 Task: Look for space in Vienna, Austria from 2nd June, 2023 to 15th June, 2023 for 2 adults and 1 pet in price range Rs.10000 to Rs.15000. Place can be entire place with 1  bedroom having 1 bed and 1 bathroom. Property type can be hotel. Amenities needed are: heating, . Booking option can be shelf check-in. Required host language is English.
Action: Mouse moved to (394, 73)
Screenshot: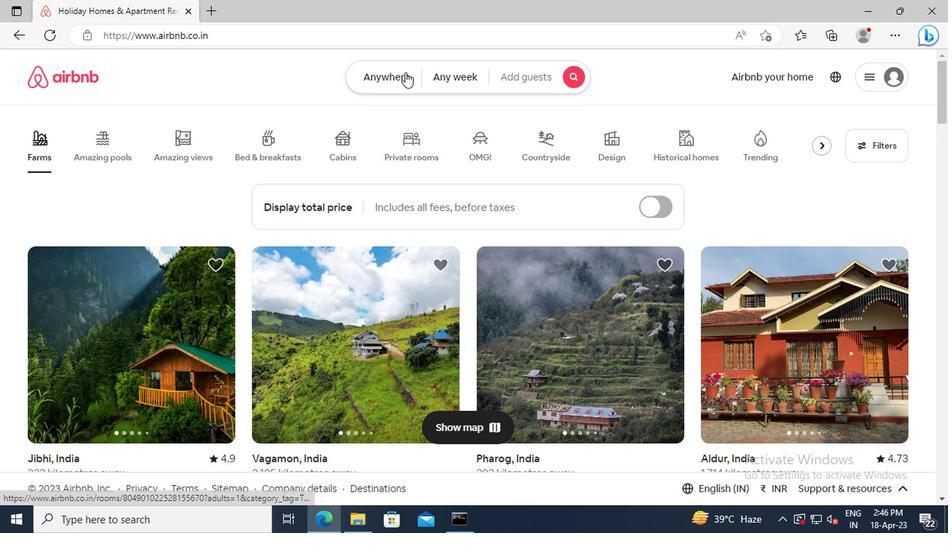 
Action: Mouse pressed left at (394, 73)
Screenshot: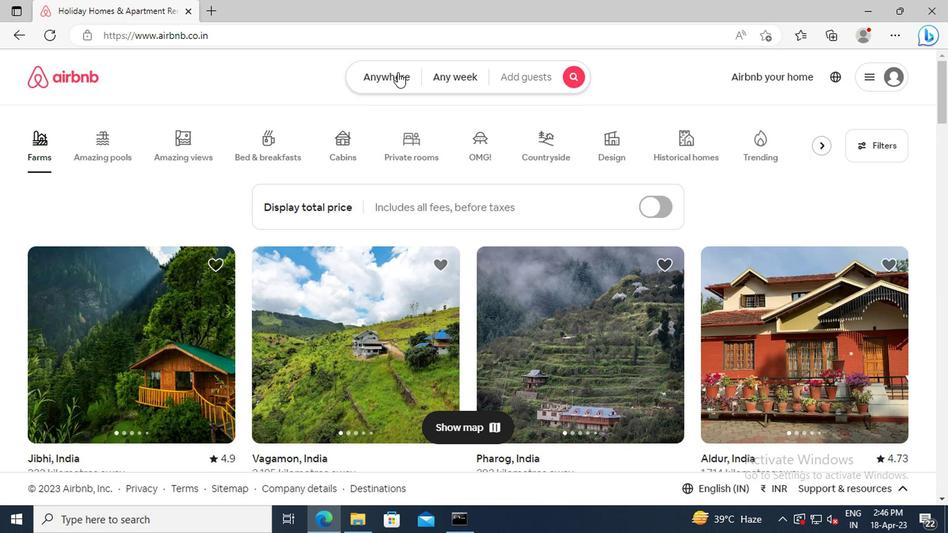 
Action: Mouse moved to (252, 134)
Screenshot: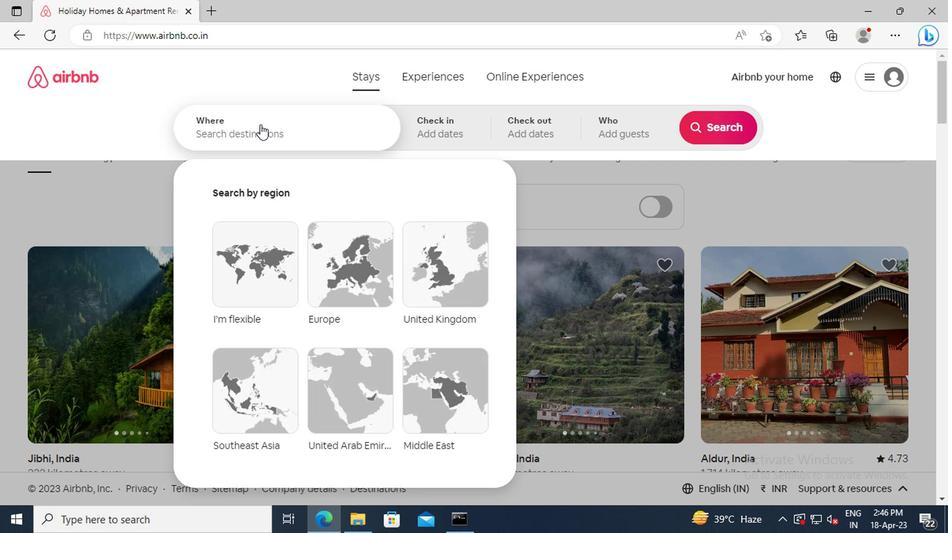 
Action: Mouse pressed left at (252, 134)
Screenshot: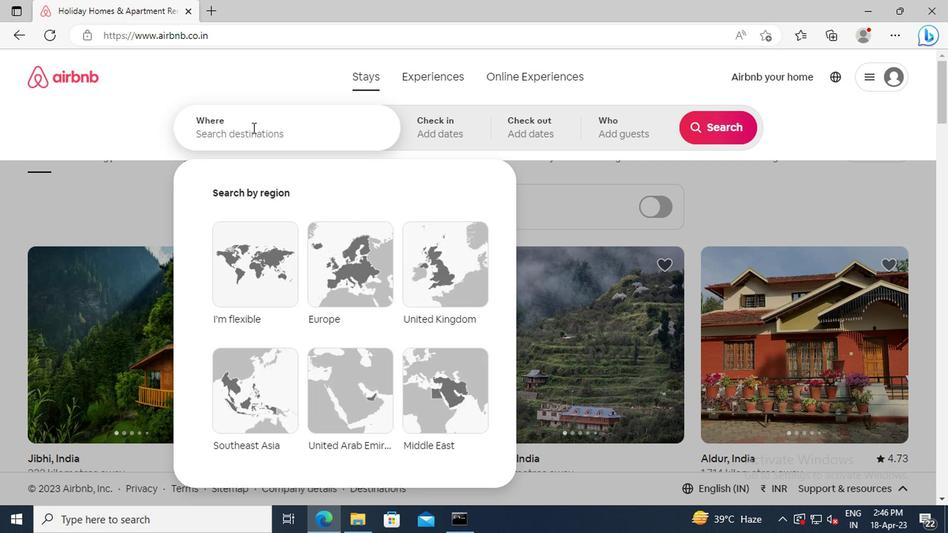
Action: Key pressed <Key.shift>VIENNA,<Key.space><Key.shift_r>AUSTRIA<Key.enter>
Screenshot: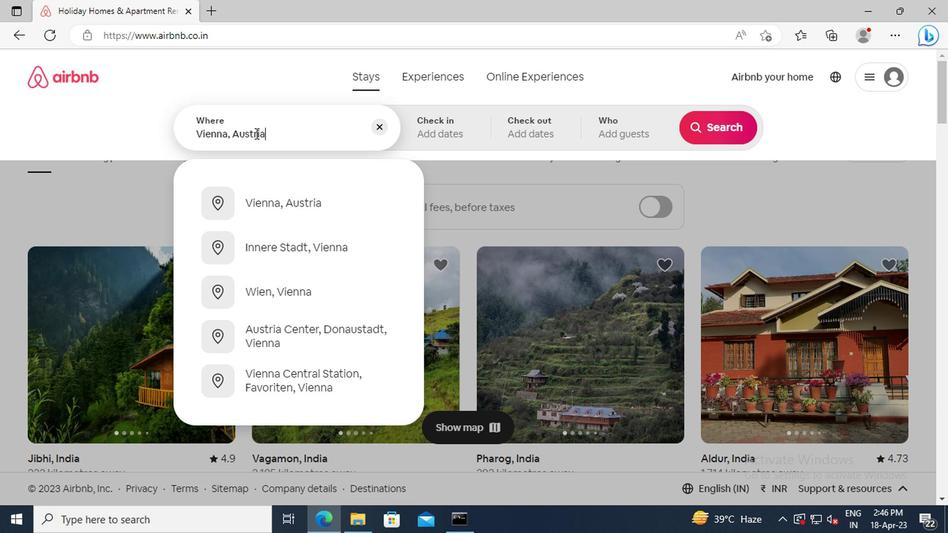 
Action: Mouse moved to (708, 241)
Screenshot: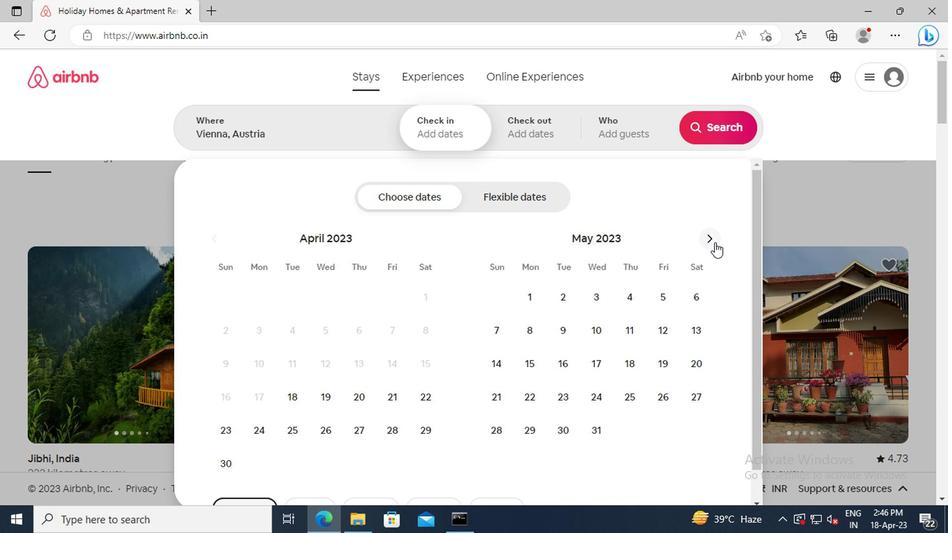 
Action: Mouse pressed left at (708, 241)
Screenshot: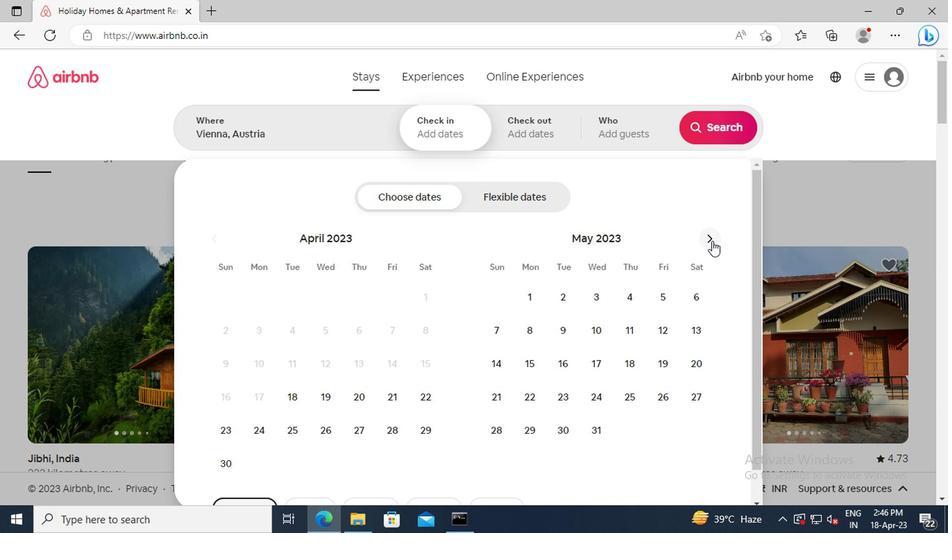 
Action: Mouse moved to (666, 293)
Screenshot: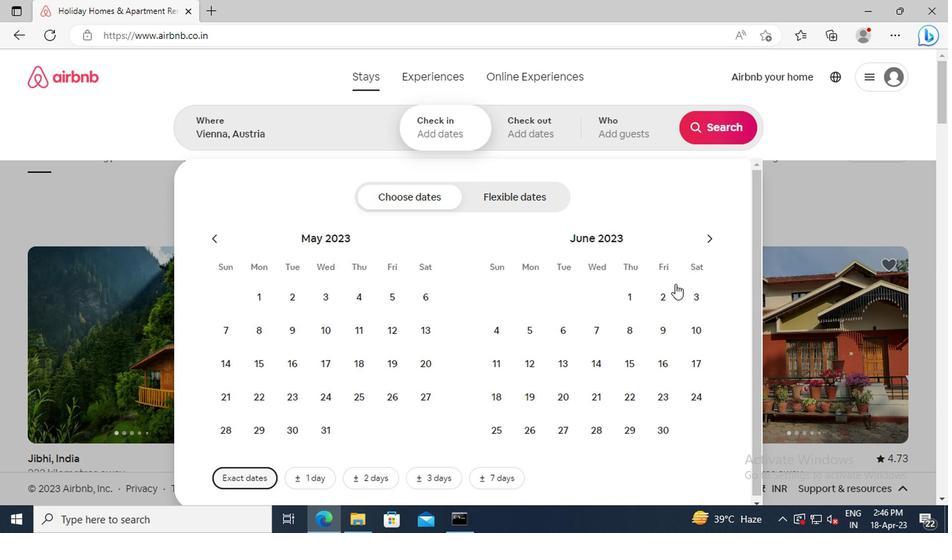 
Action: Mouse pressed left at (666, 293)
Screenshot: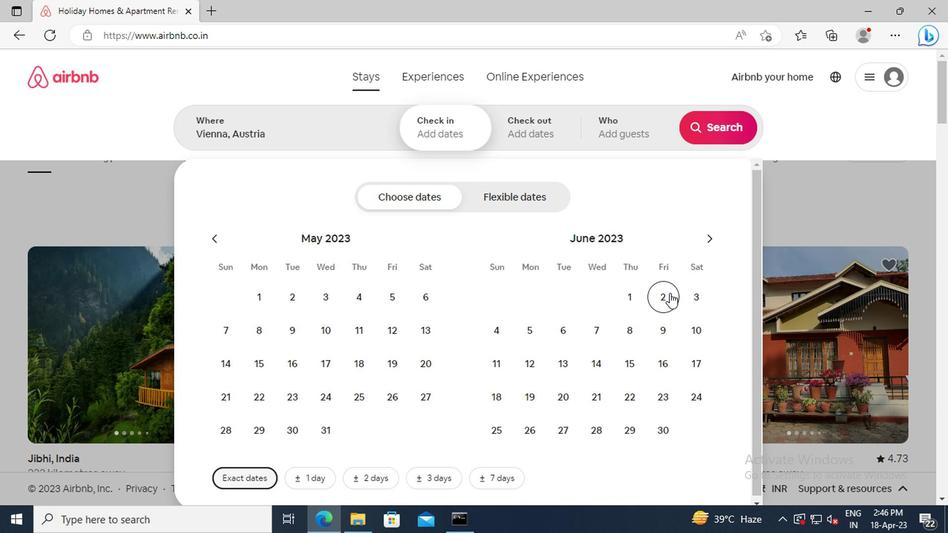 
Action: Mouse moved to (630, 362)
Screenshot: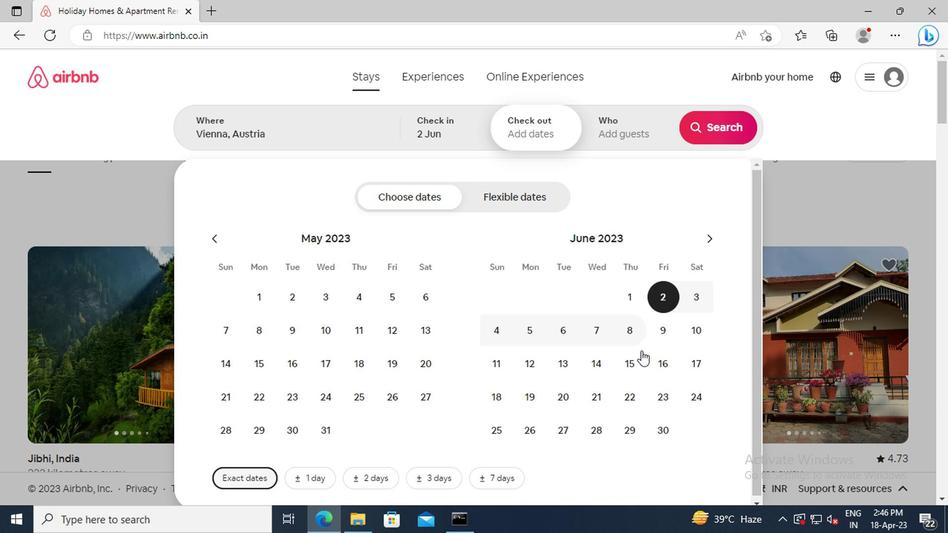
Action: Mouse pressed left at (630, 362)
Screenshot: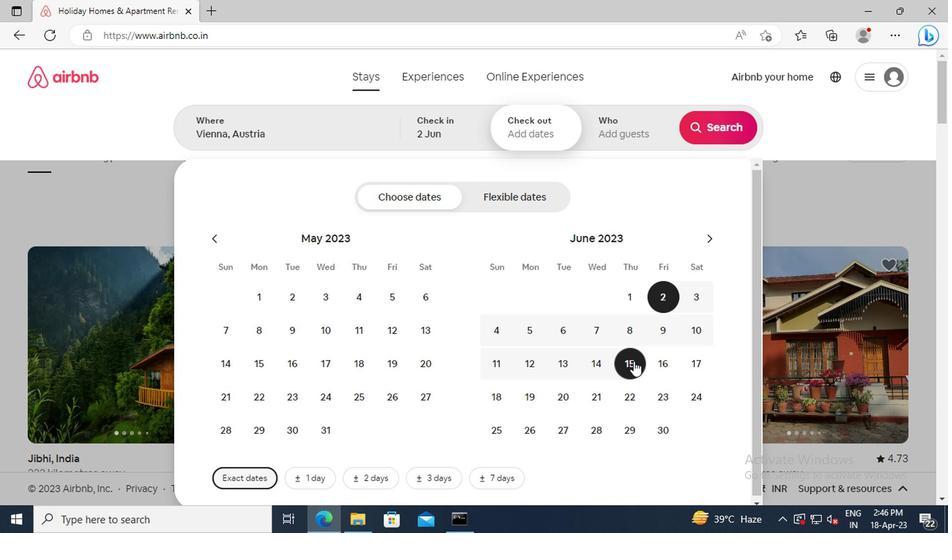 
Action: Mouse moved to (602, 134)
Screenshot: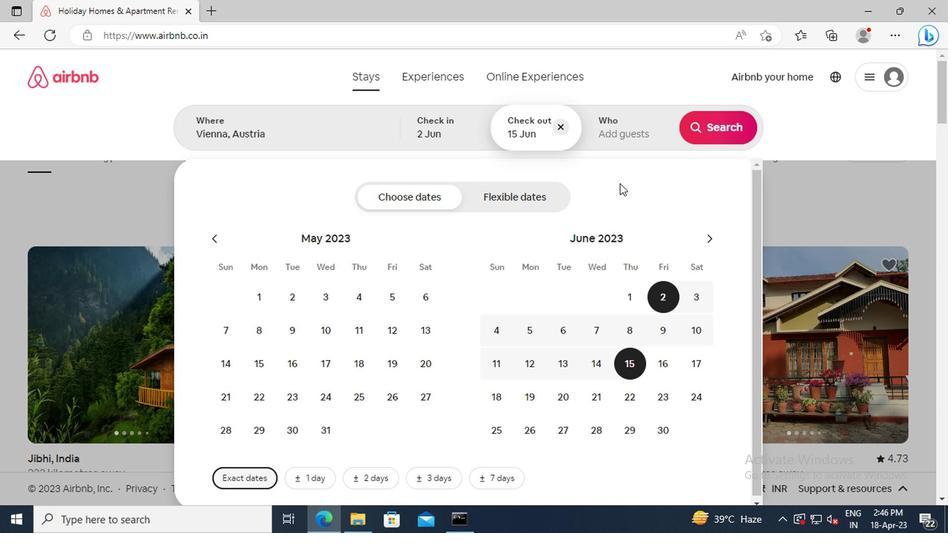 
Action: Mouse pressed left at (602, 134)
Screenshot: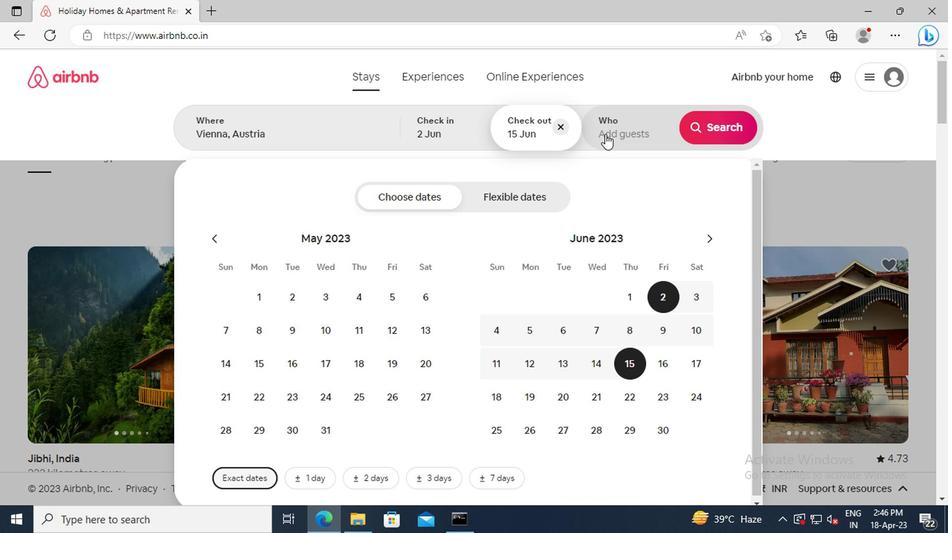 
Action: Mouse moved to (716, 202)
Screenshot: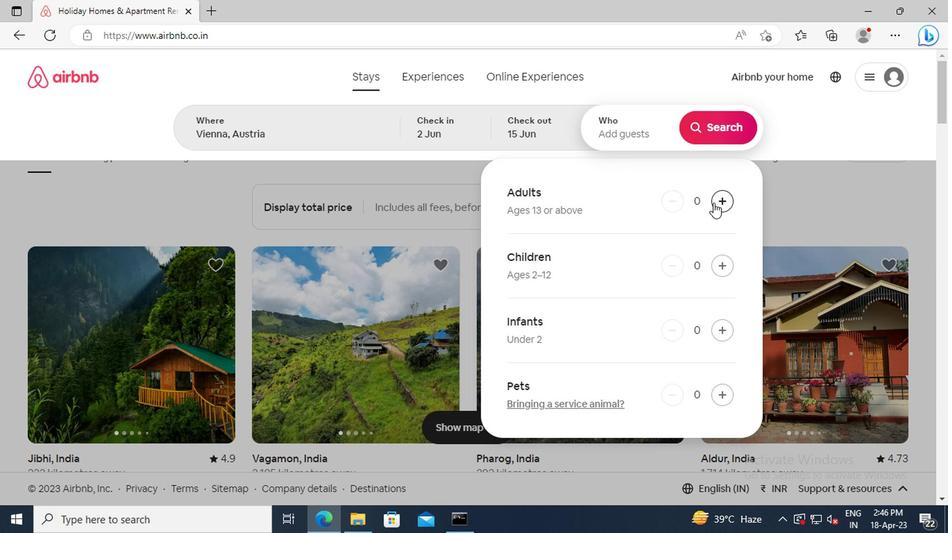 
Action: Mouse pressed left at (716, 202)
Screenshot: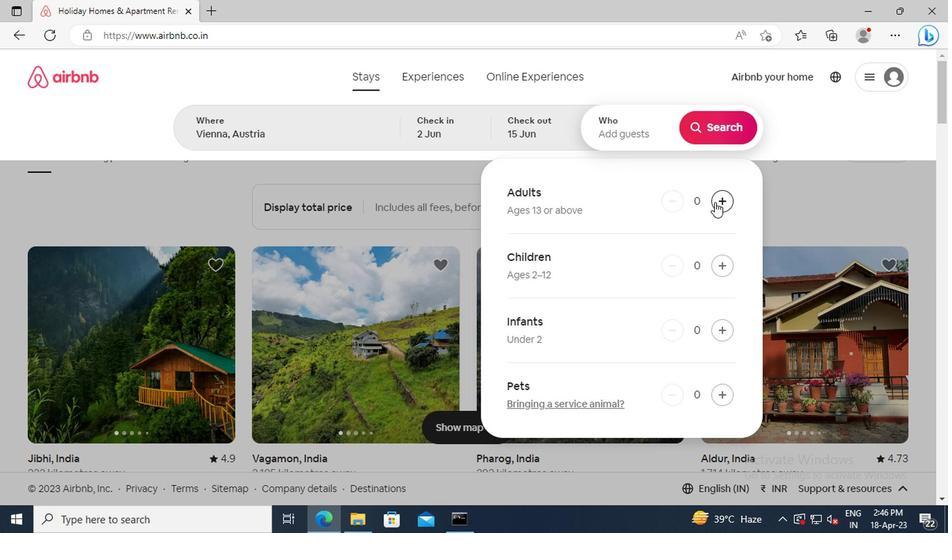 
Action: Mouse pressed left at (716, 202)
Screenshot: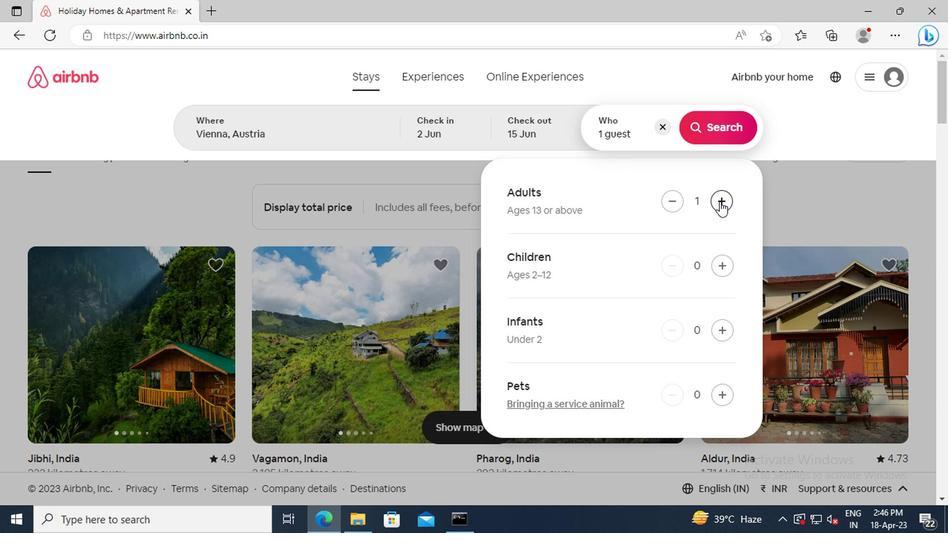 
Action: Mouse moved to (722, 394)
Screenshot: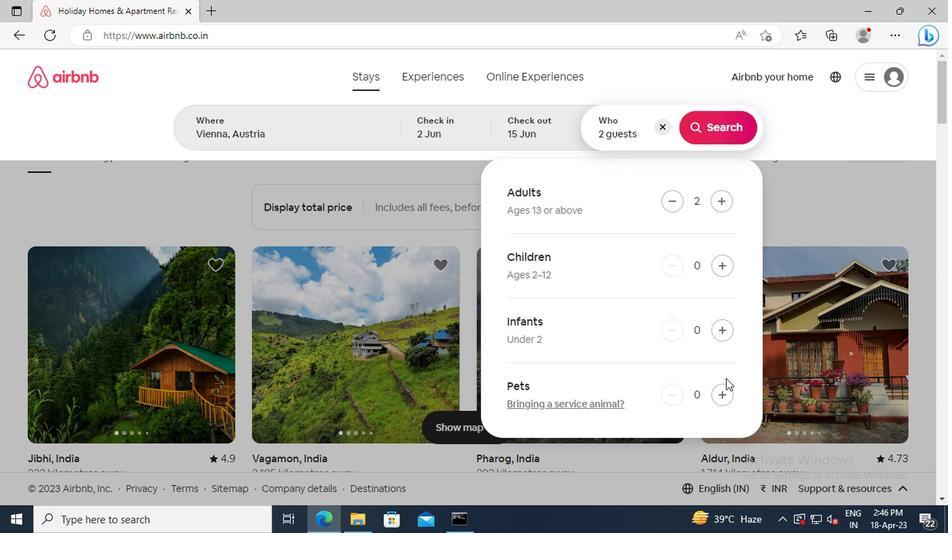 
Action: Mouse pressed left at (722, 394)
Screenshot: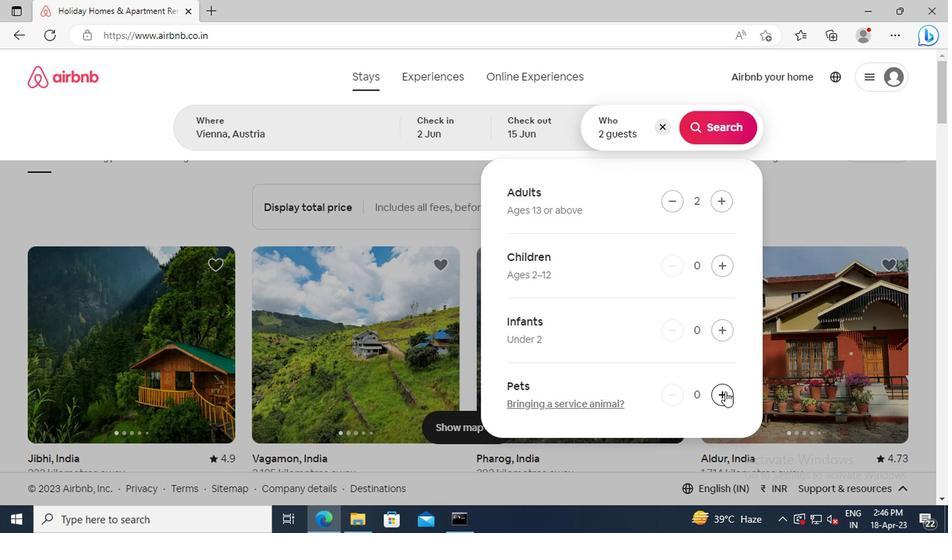 
Action: Mouse moved to (709, 128)
Screenshot: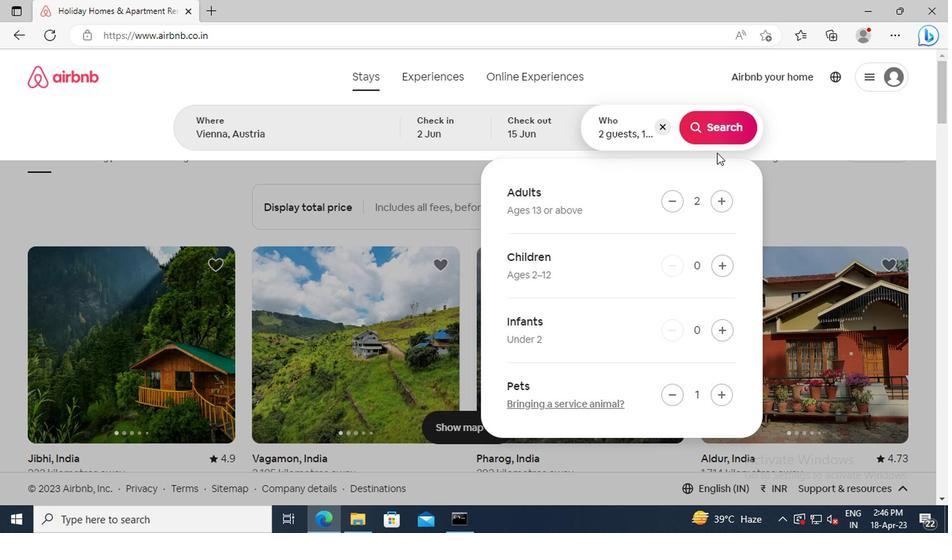 
Action: Mouse pressed left at (709, 128)
Screenshot: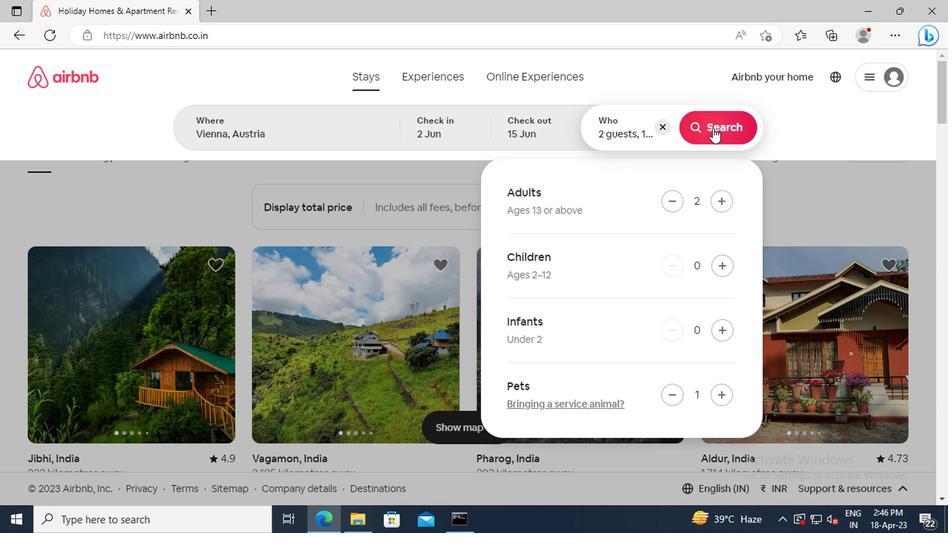 
Action: Mouse moved to (879, 129)
Screenshot: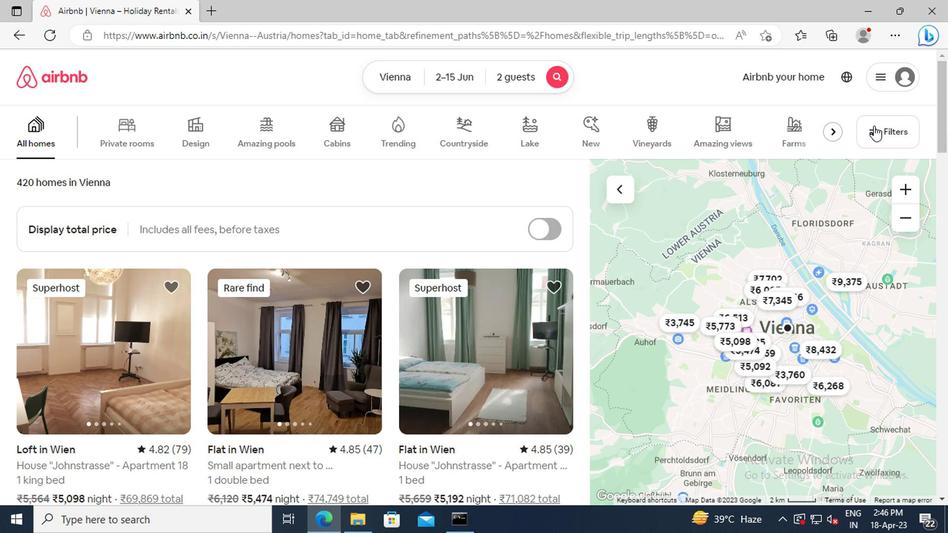 
Action: Mouse pressed left at (879, 129)
Screenshot: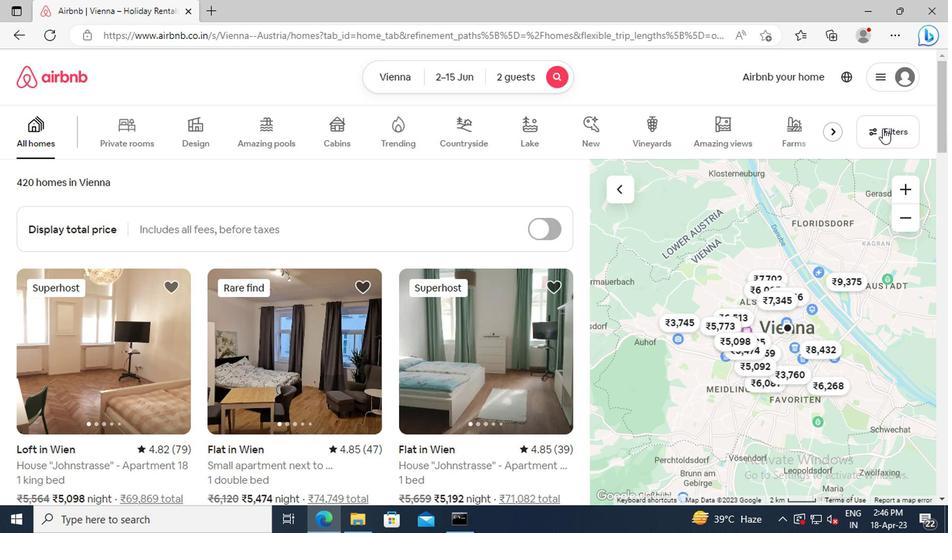 
Action: Mouse moved to (300, 308)
Screenshot: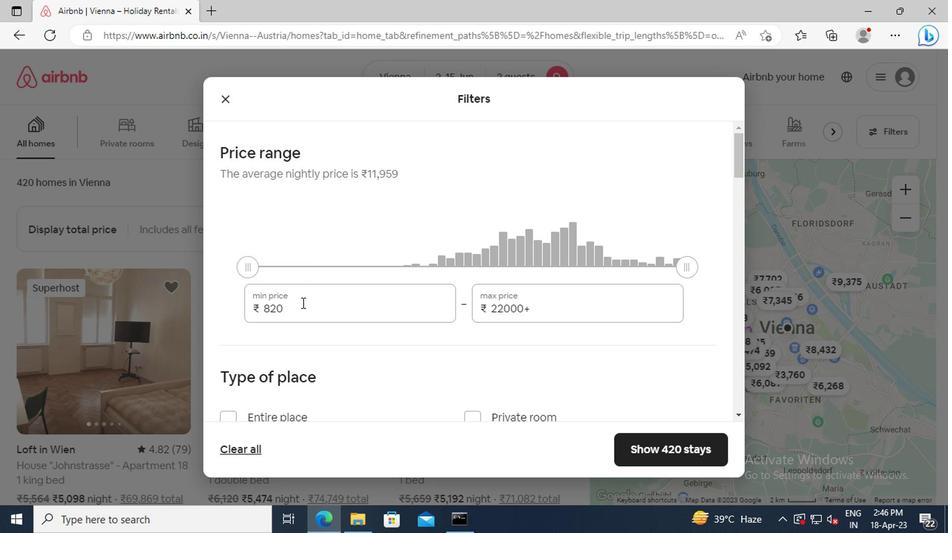 
Action: Mouse pressed left at (300, 308)
Screenshot: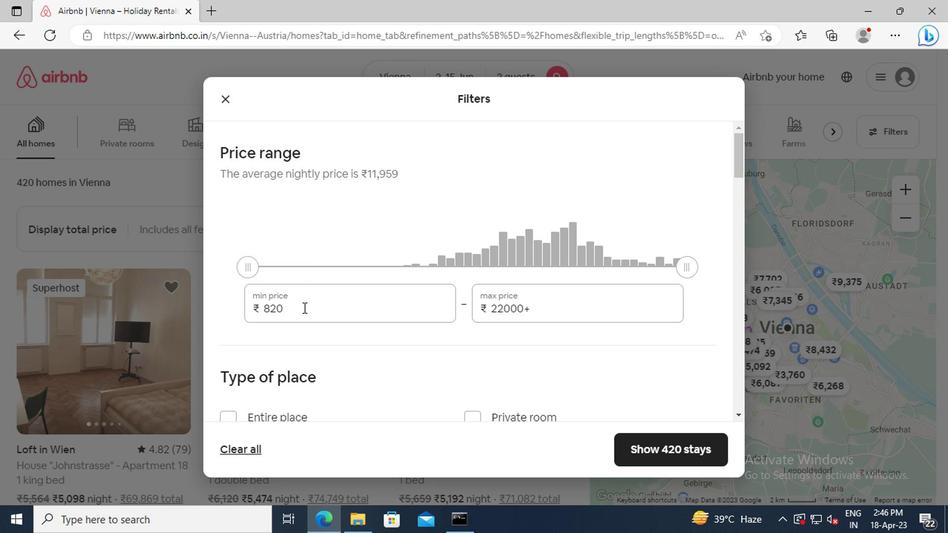 
Action: Key pressed <Key.backspace><Key.backspace><Key.backspace>10000<Key.tab><Key.delete>15000
Screenshot: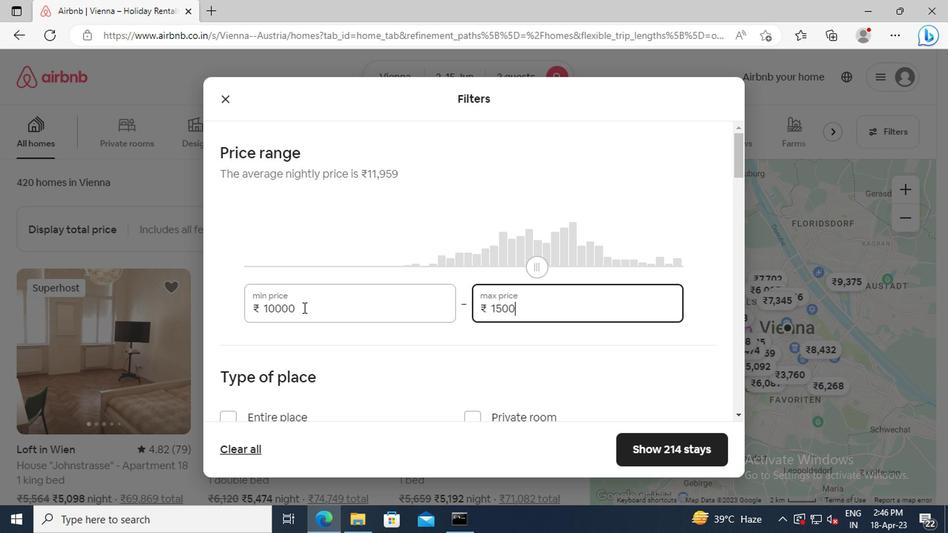 
Action: Mouse scrolled (300, 308) with delta (0, 0)
Screenshot: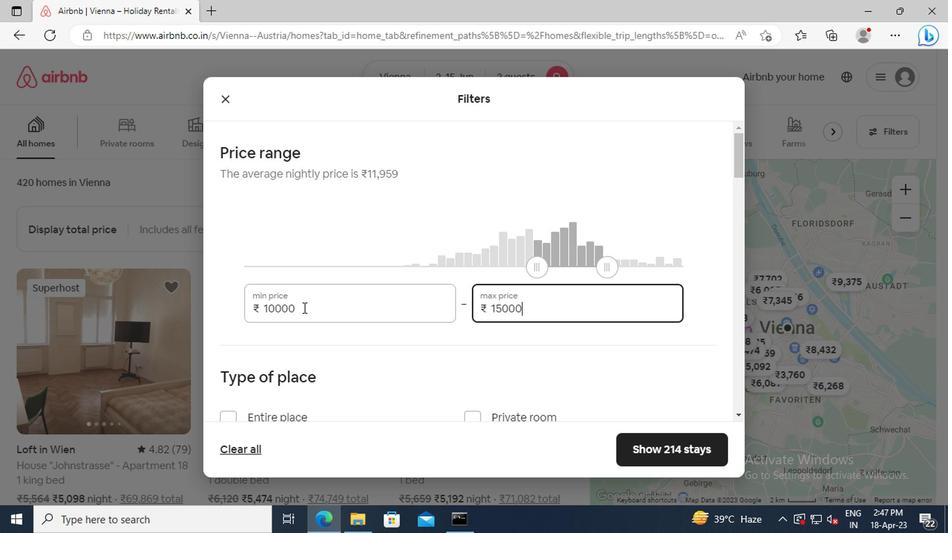 
Action: Mouse scrolled (300, 308) with delta (0, 0)
Screenshot: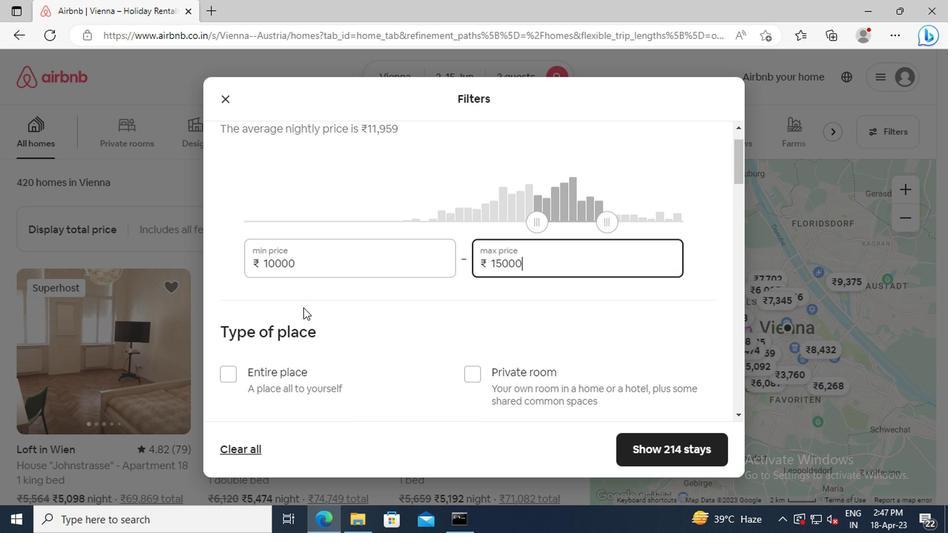 
Action: Mouse scrolled (300, 308) with delta (0, 0)
Screenshot: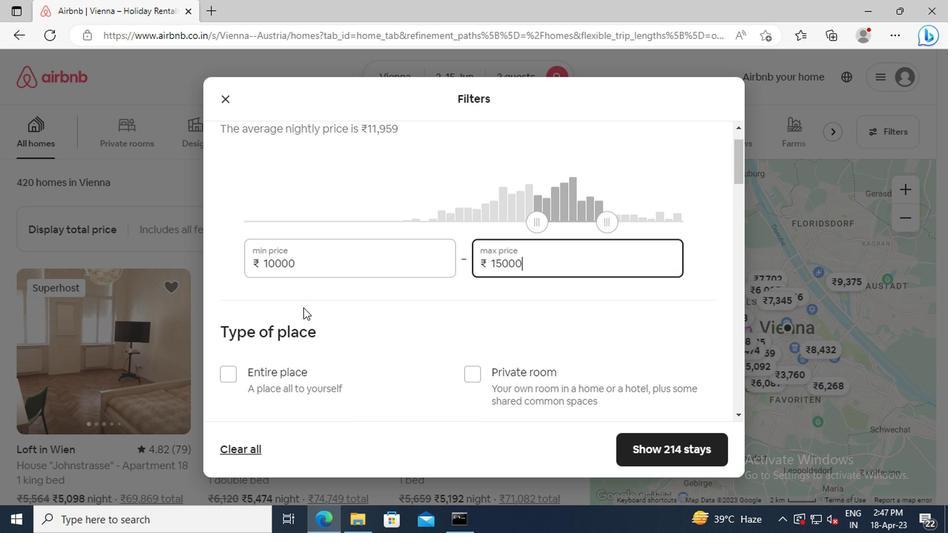 
Action: Mouse moved to (234, 286)
Screenshot: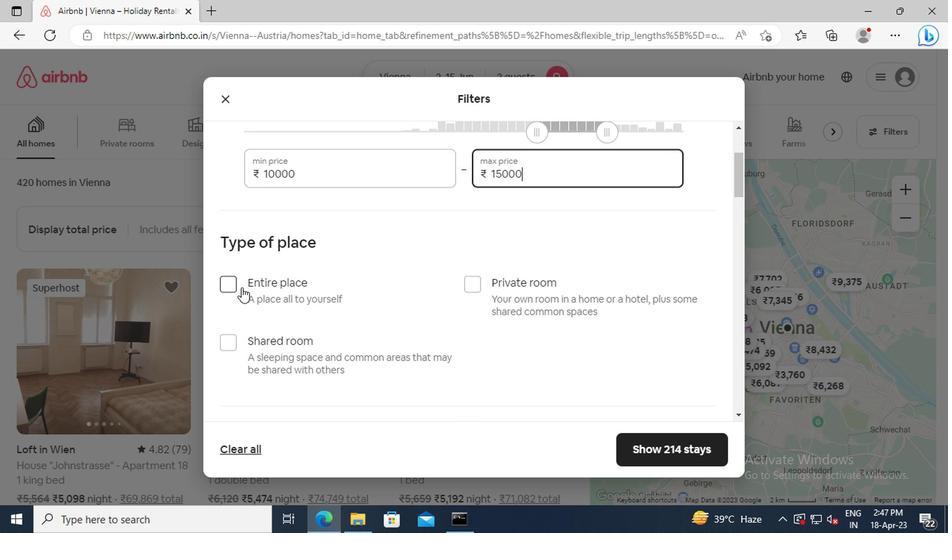 
Action: Mouse pressed left at (234, 286)
Screenshot: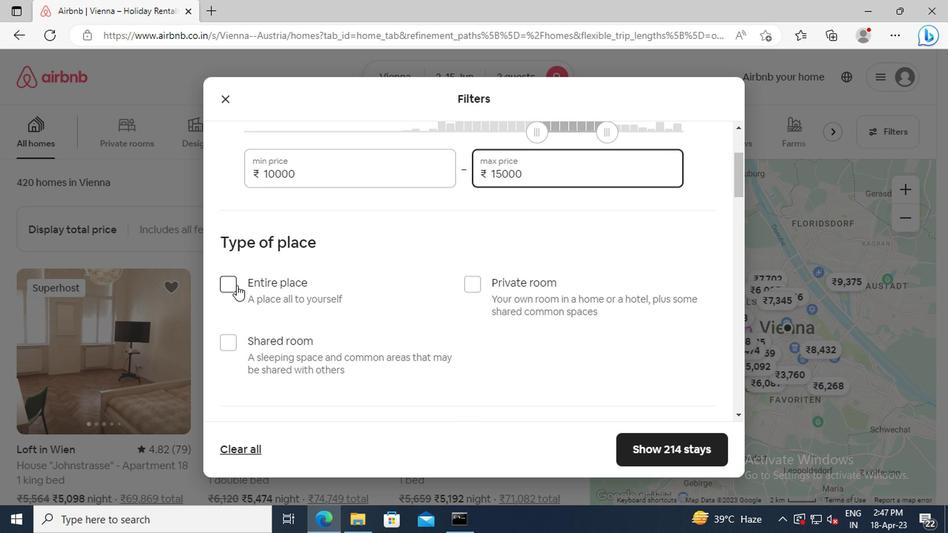 
Action: Mouse moved to (300, 292)
Screenshot: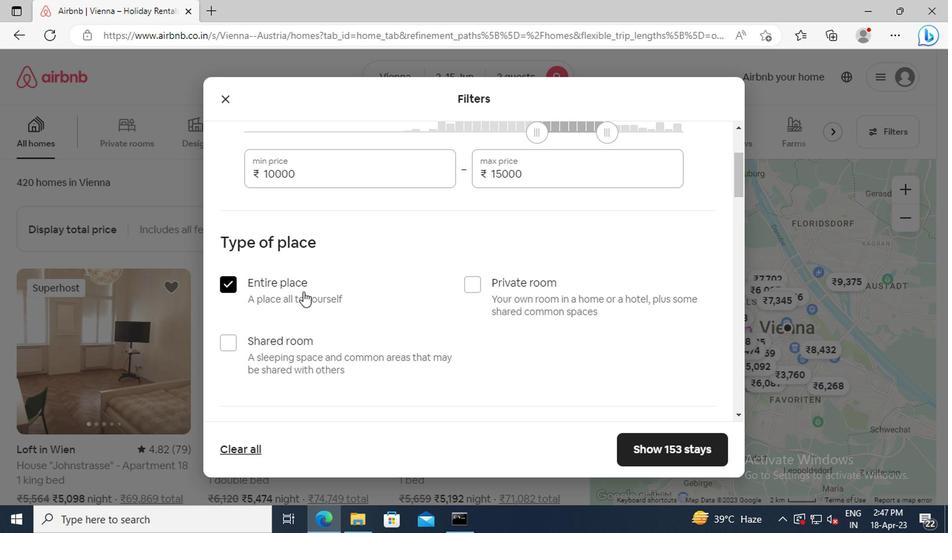 
Action: Mouse scrolled (300, 291) with delta (0, 0)
Screenshot: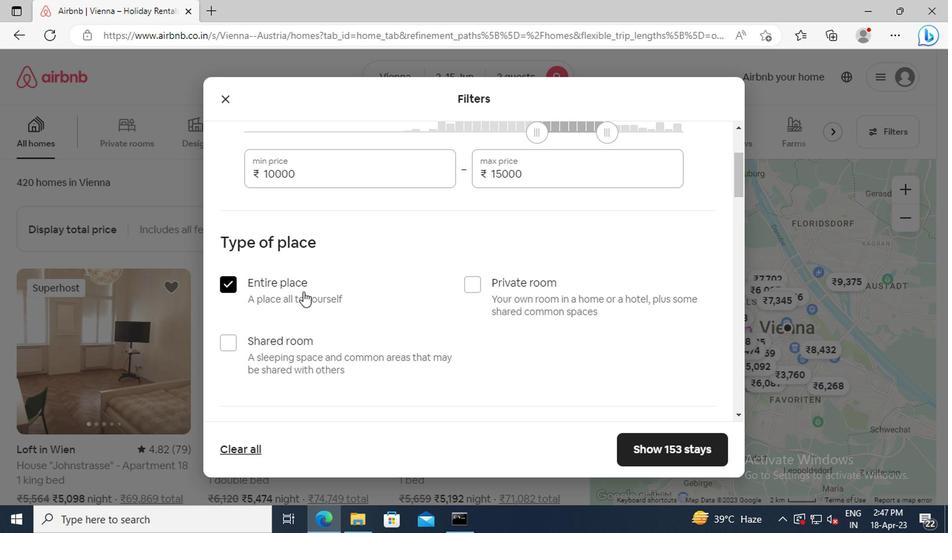 
Action: Mouse scrolled (300, 291) with delta (0, 0)
Screenshot: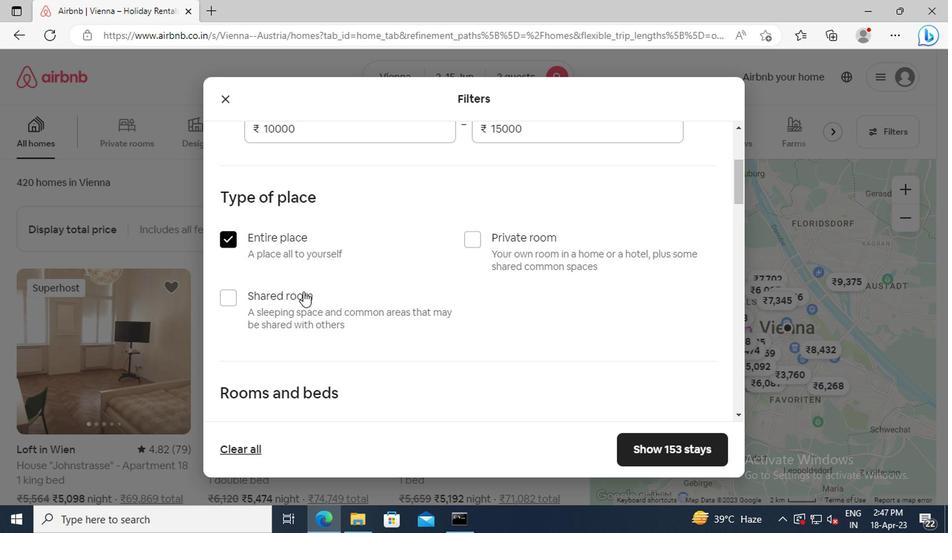 
Action: Mouse scrolled (300, 291) with delta (0, 0)
Screenshot: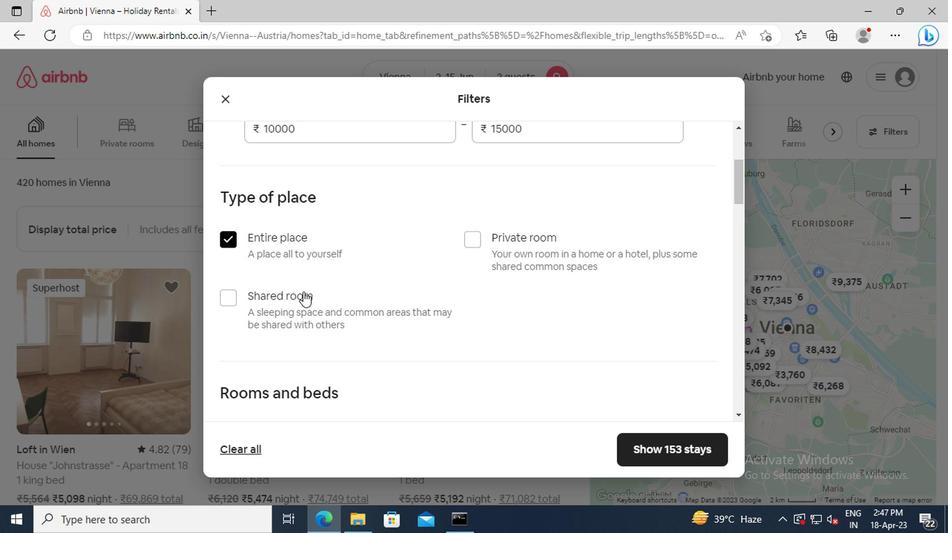 
Action: Mouse scrolled (300, 291) with delta (0, 0)
Screenshot: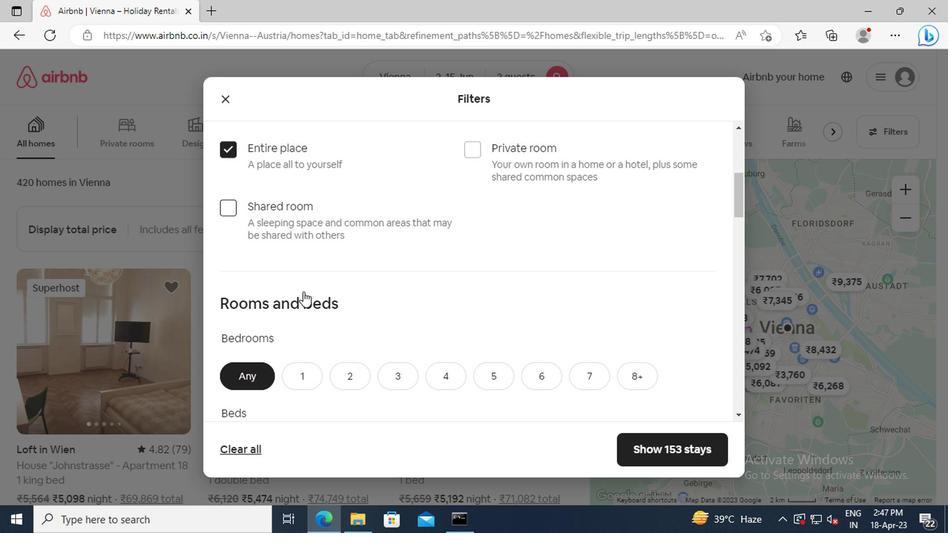 
Action: Mouse scrolled (300, 291) with delta (0, 0)
Screenshot: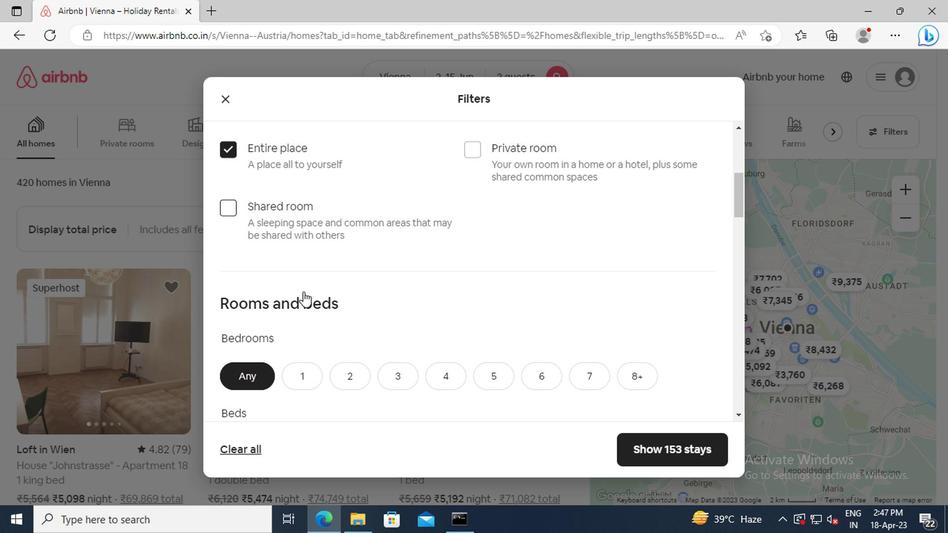 
Action: Mouse pressed left at (300, 292)
Screenshot: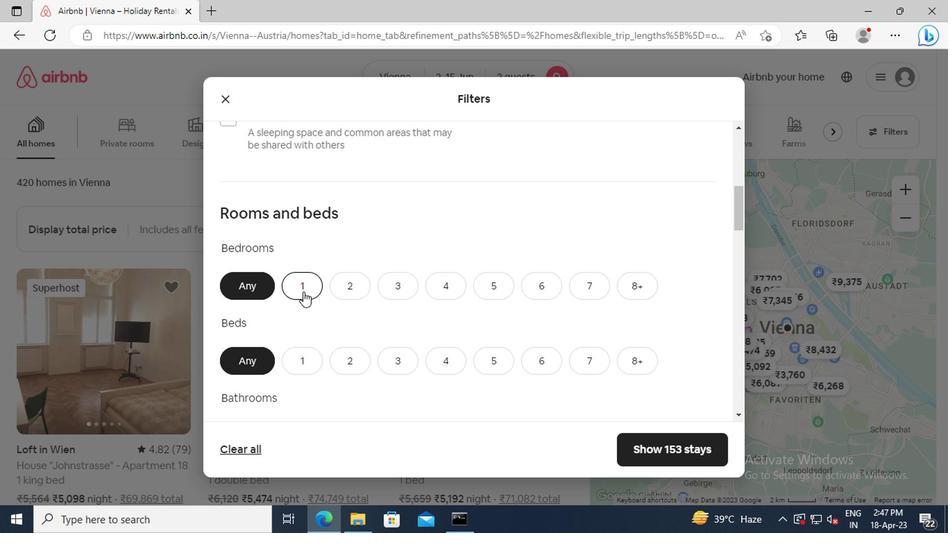 
Action: Mouse moved to (301, 356)
Screenshot: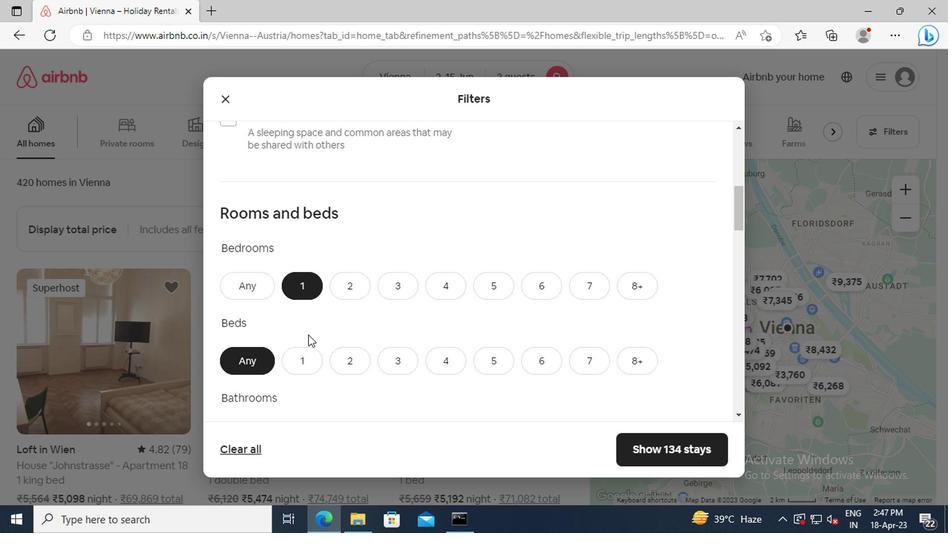
Action: Mouse pressed left at (301, 356)
Screenshot: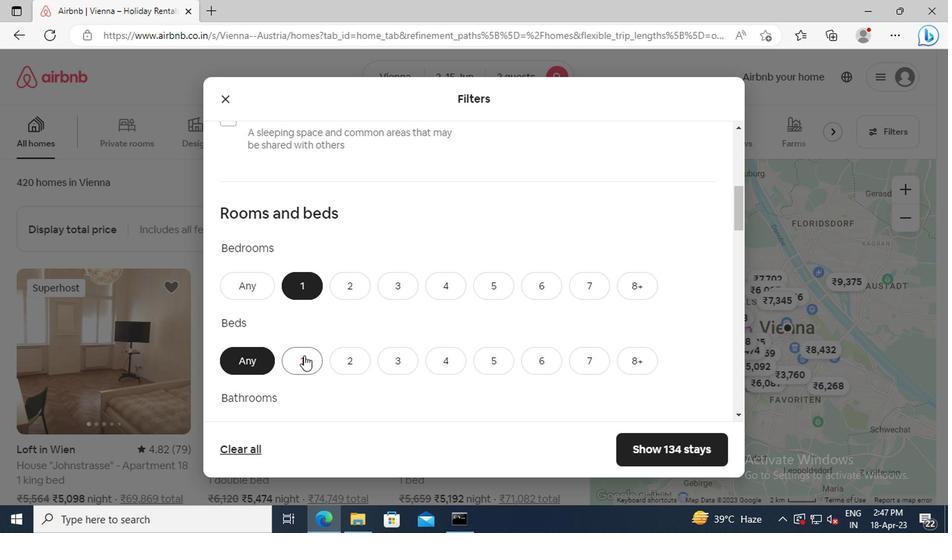 
Action: Mouse scrolled (301, 356) with delta (0, 0)
Screenshot: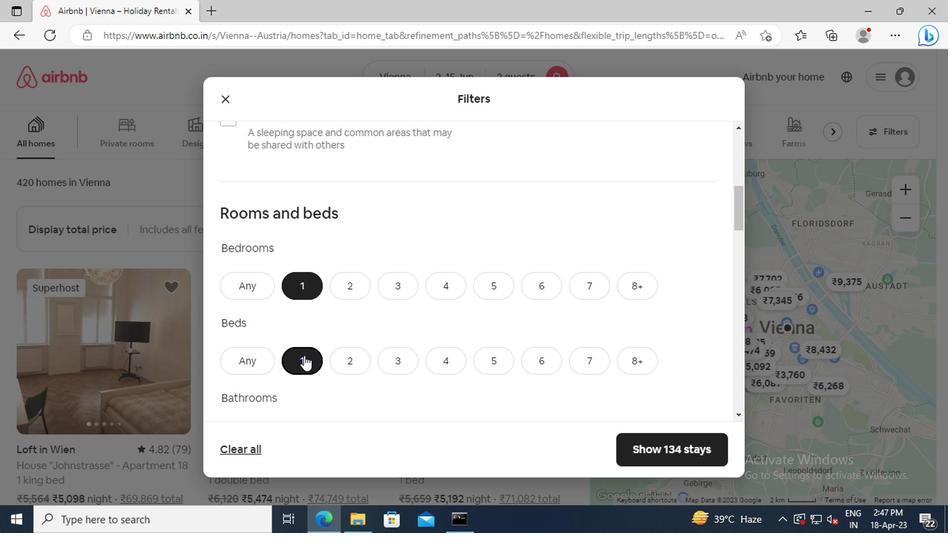 
Action: Mouse scrolled (301, 356) with delta (0, 0)
Screenshot: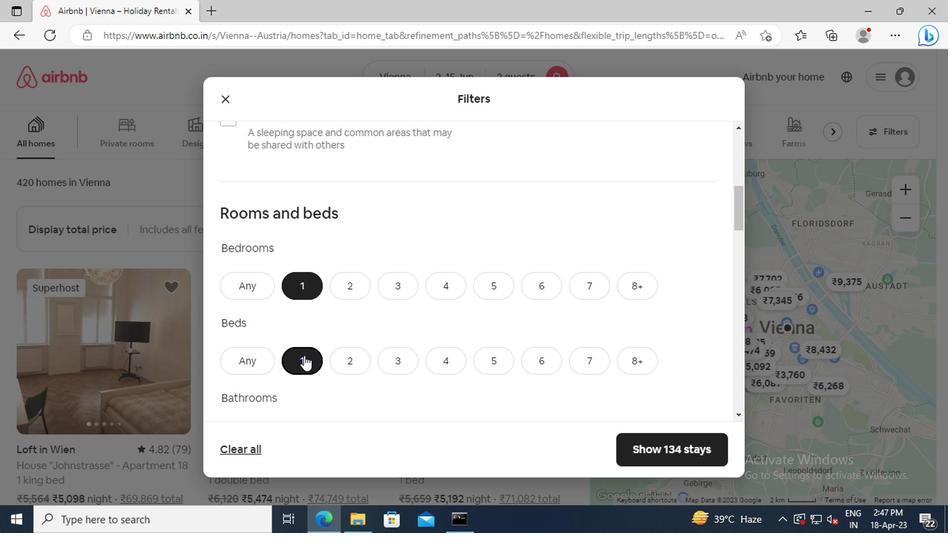 
Action: Mouse moved to (297, 353)
Screenshot: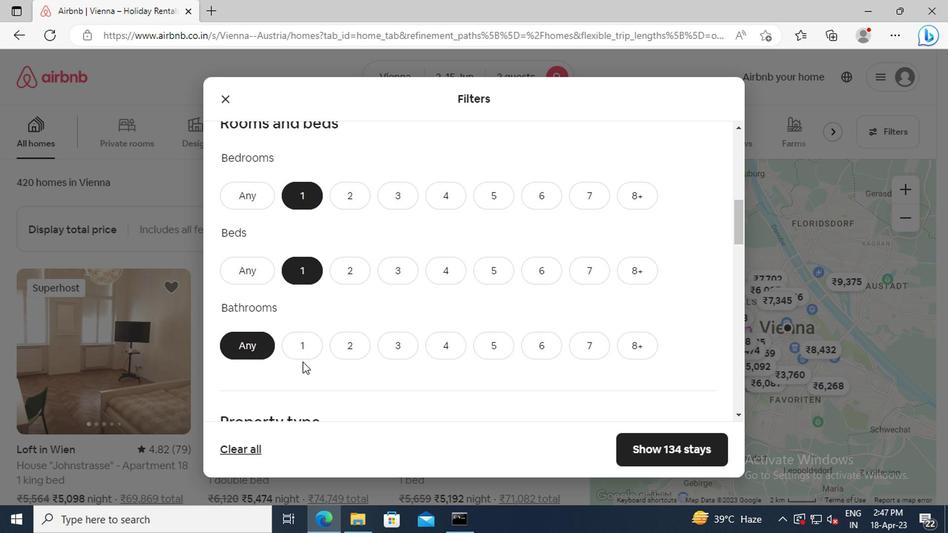 
Action: Mouse pressed left at (297, 353)
Screenshot: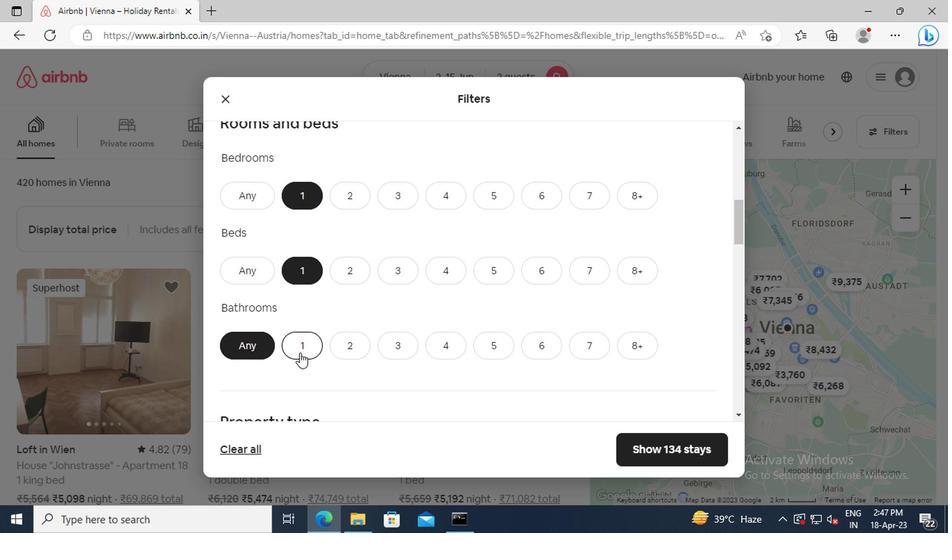 
Action: Mouse scrolled (297, 353) with delta (0, 0)
Screenshot: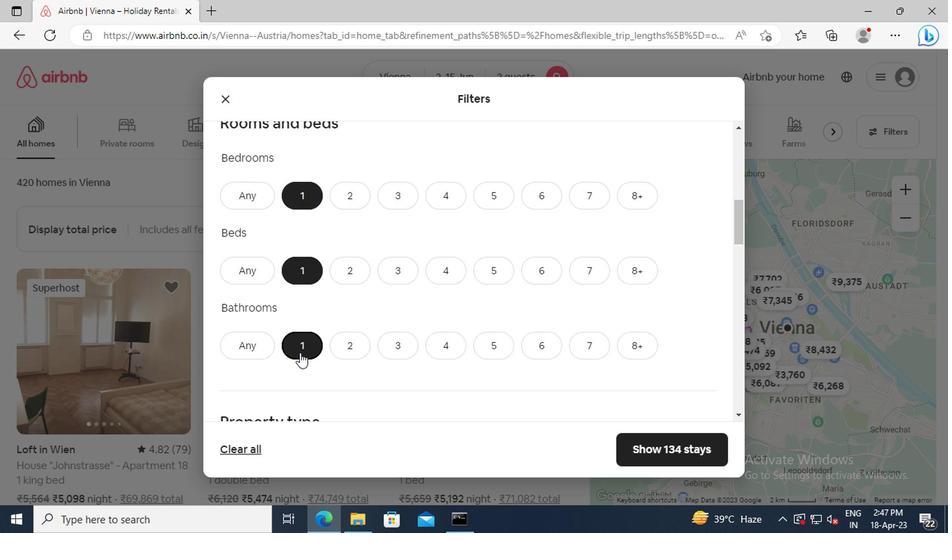 
Action: Mouse scrolled (297, 353) with delta (0, 0)
Screenshot: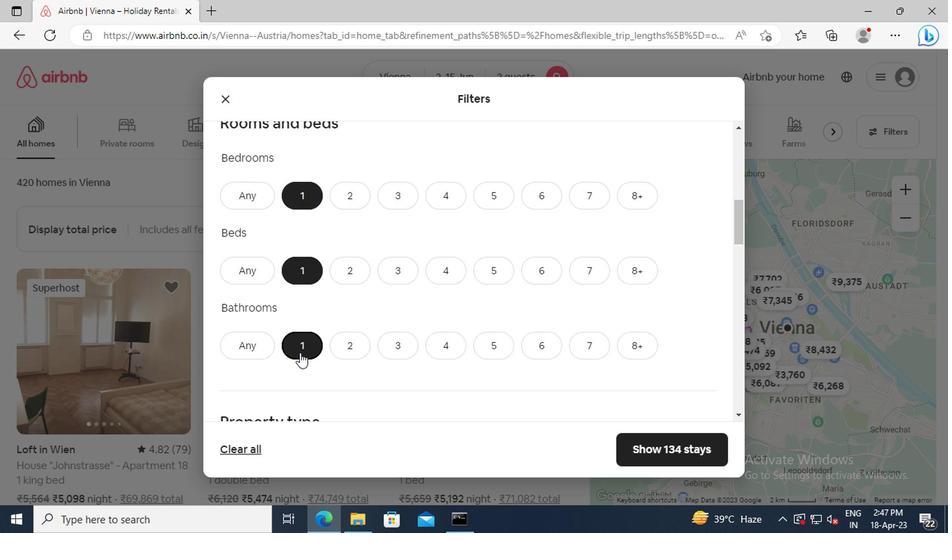 
Action: Mouse scrolled (297, 353) with delta (0, 0)
Screenshot: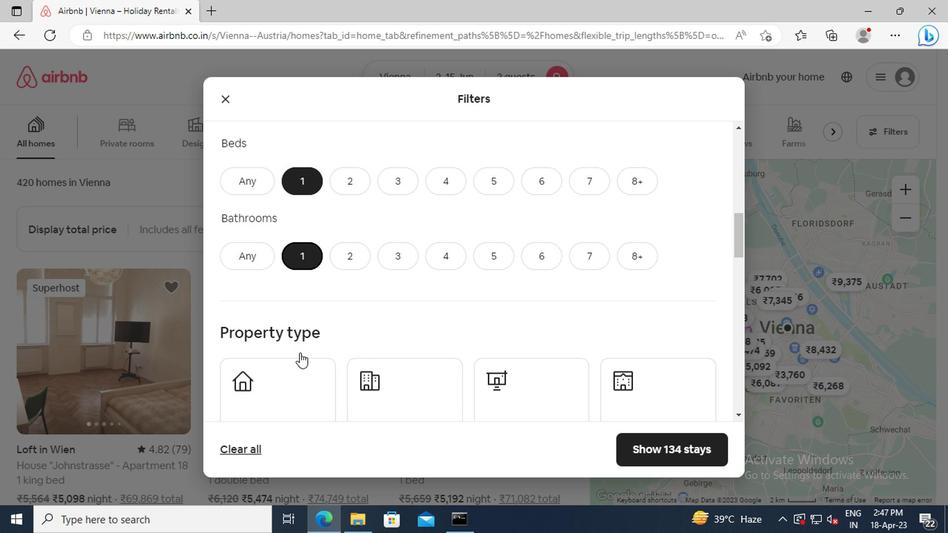 
Action: Mouse scrolled (297, 353) with delta (0, 0)
Screenshot: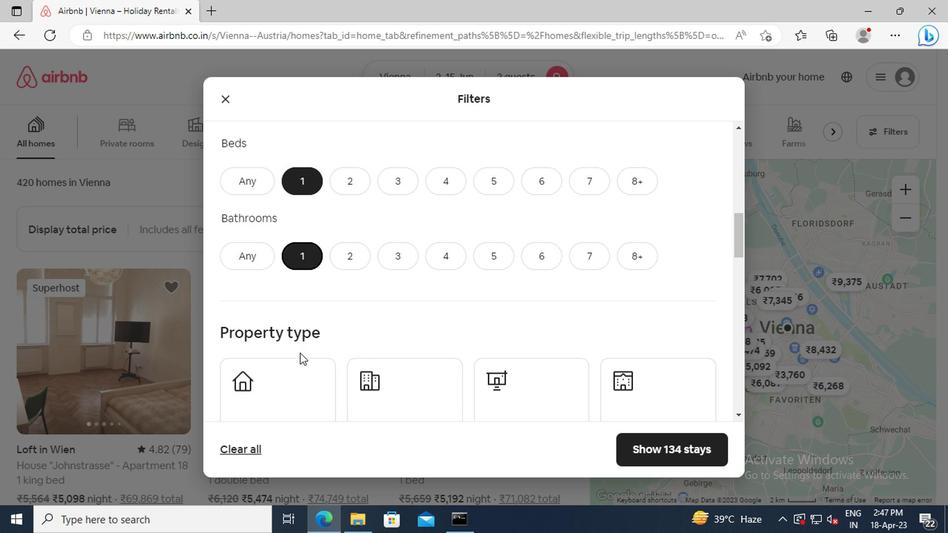 
Action: Mouse moved to (616, 318)
Screenshot: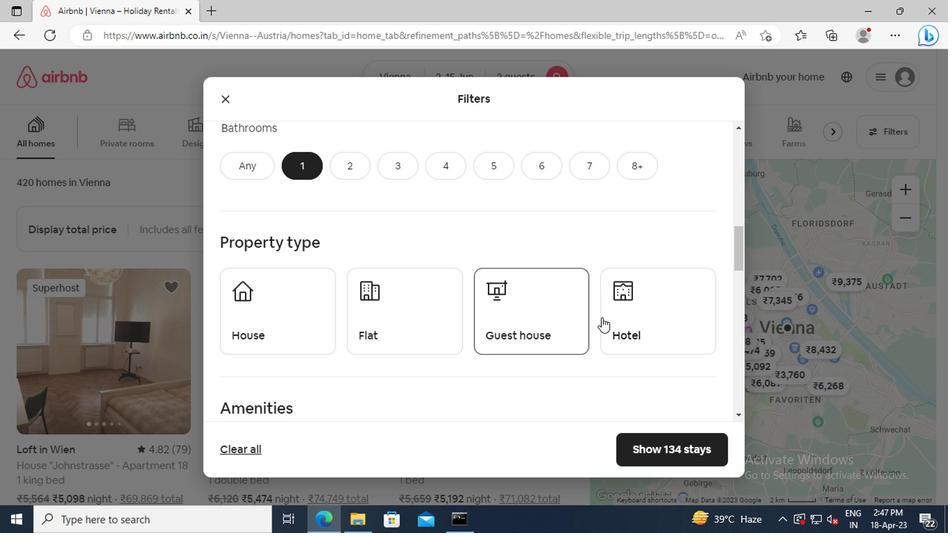 
Action: Mouse pressed left at (616, 318)
Screenshot: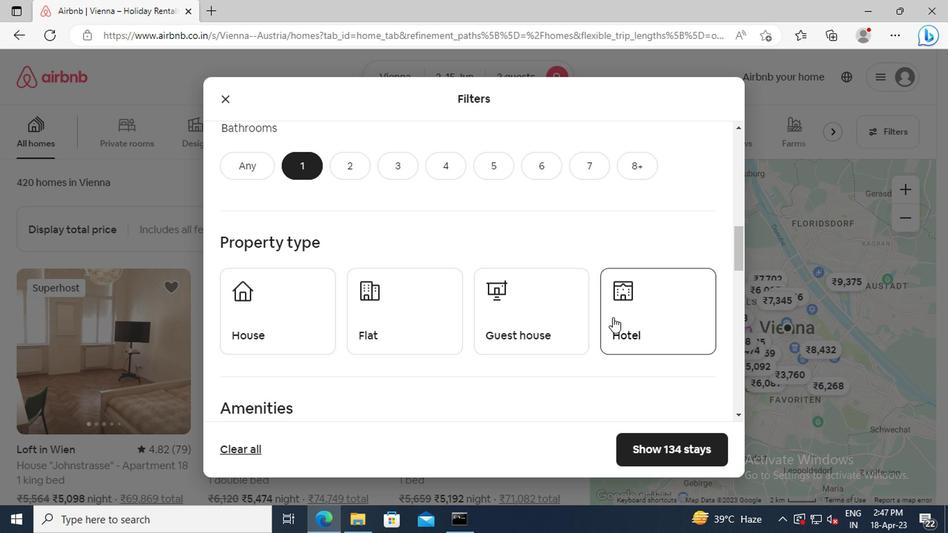 
Action: Mouse moved to (358, 293)
Screenshot: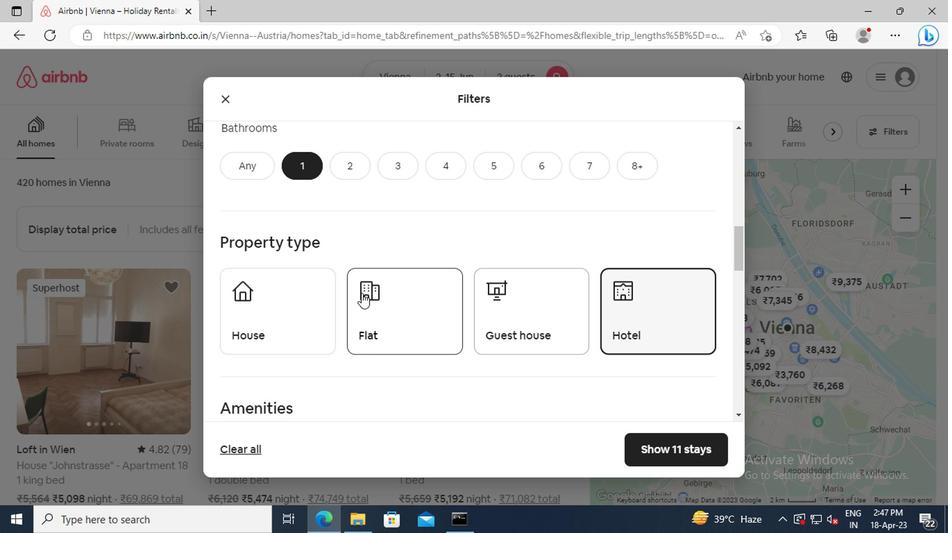 
Action: Mouse scrolled (358, 292) with delta (0, 0)
Screenshot: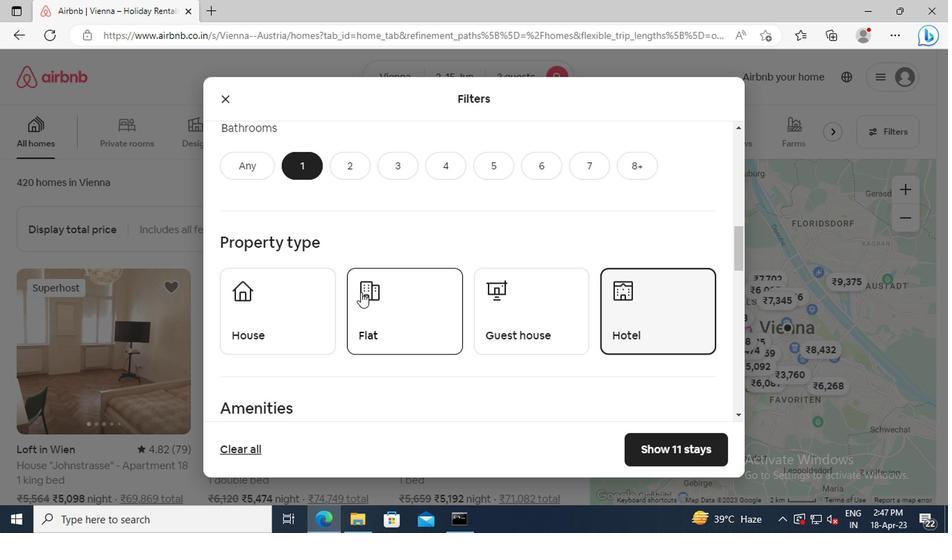 
Action: Mouse scrolled (358, 292) with delta (0, 0)
Screenshot: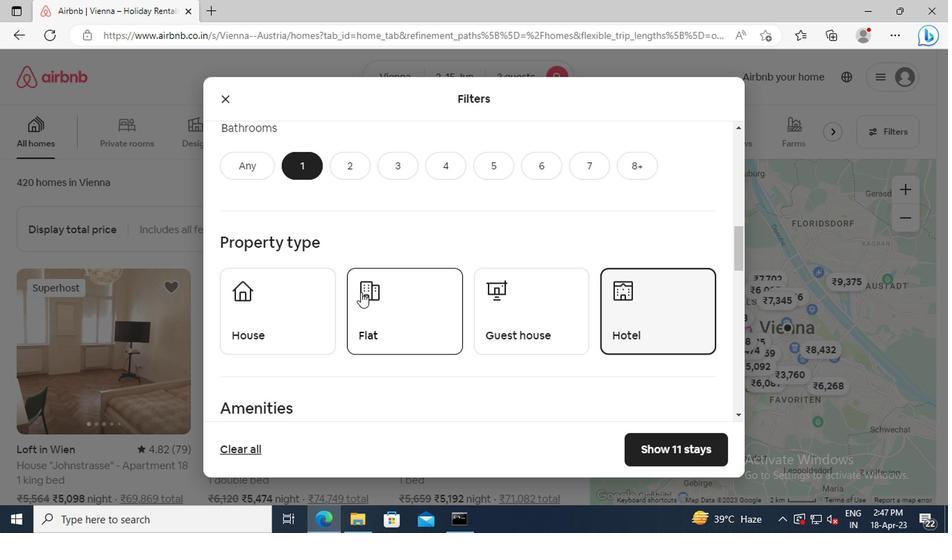
Action: Mouse scrolled (358, 292) with delta (0, 0)
Screenshot: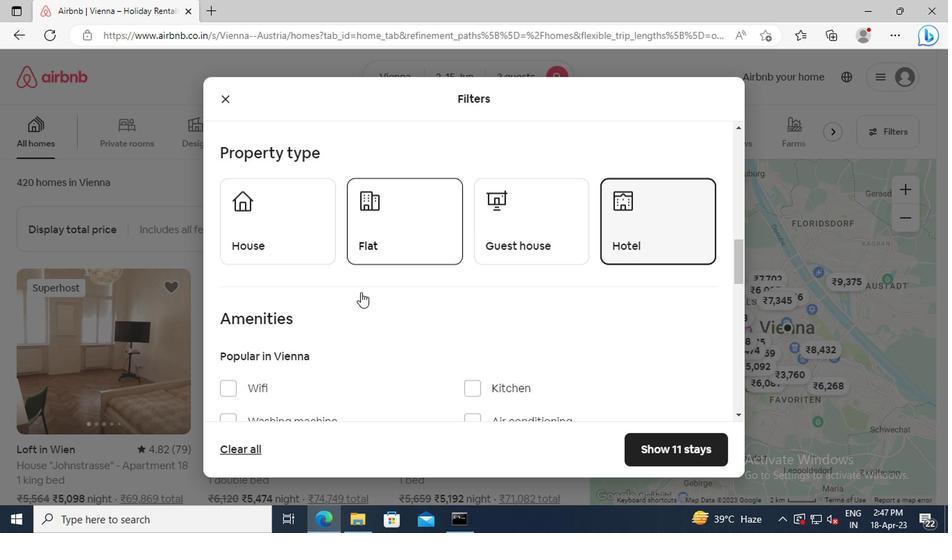 
Action: Mouse scrolled (358, 292) with delta (0, 0)
Screenshot: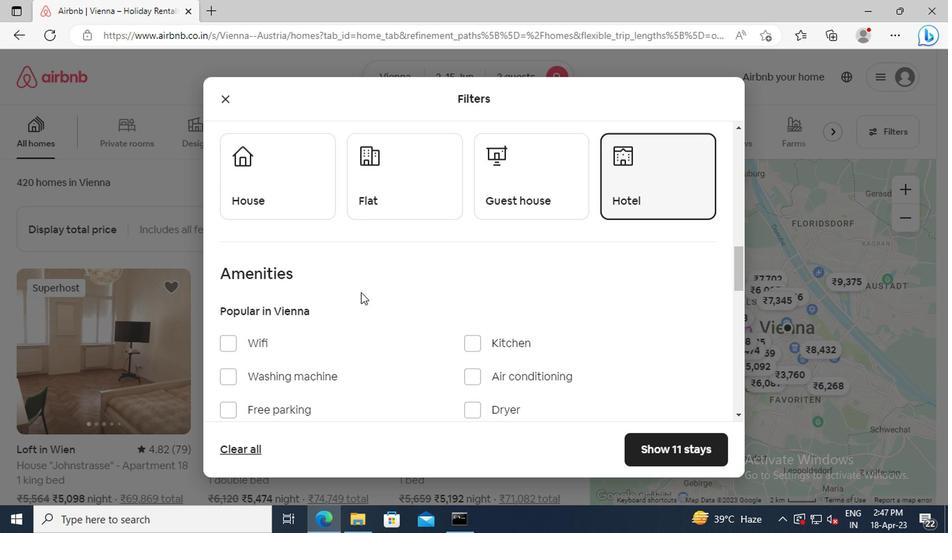 
Action: Mouse scrolled (358, 292) with delta (0, 0)
Screenshot: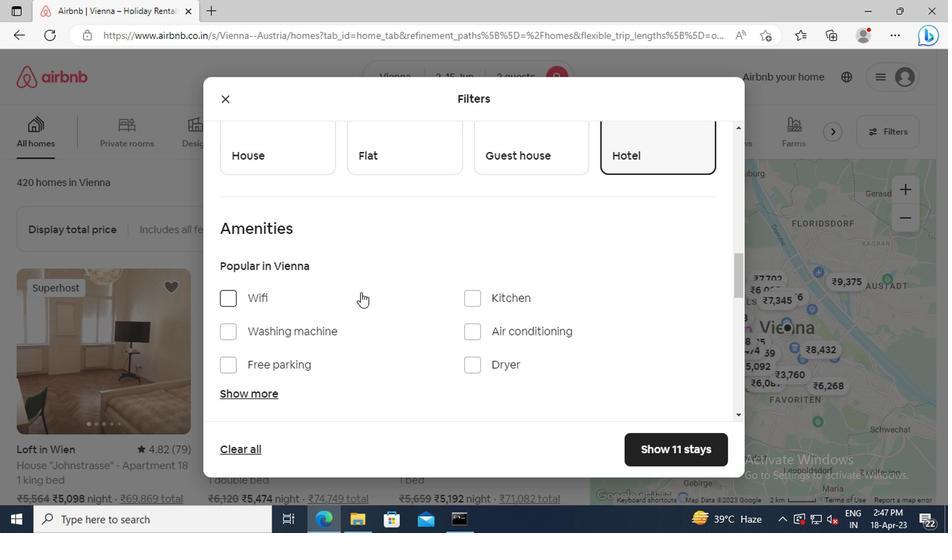 
Action: Mouse moved to (249, 348)
Screenshot: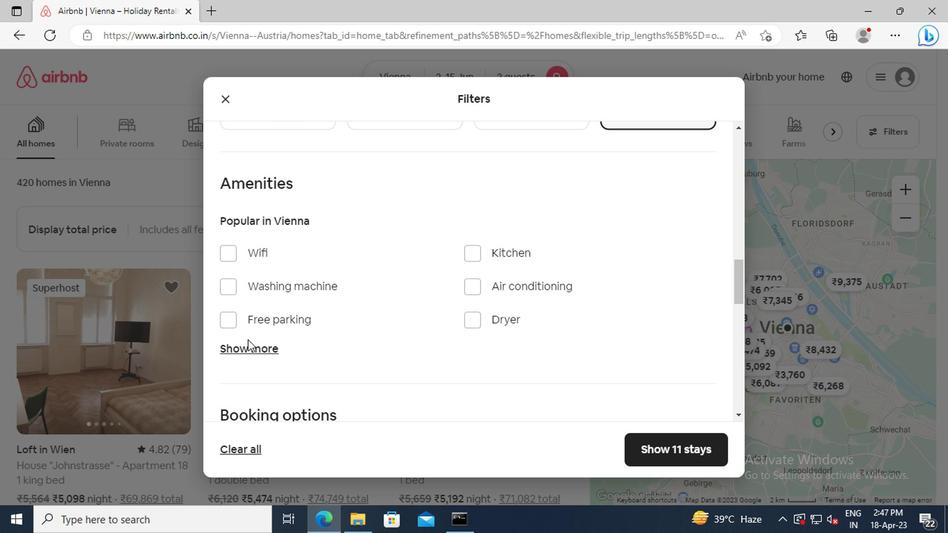 
Action: Mouse pressed left at (249, 348)
Screenshot: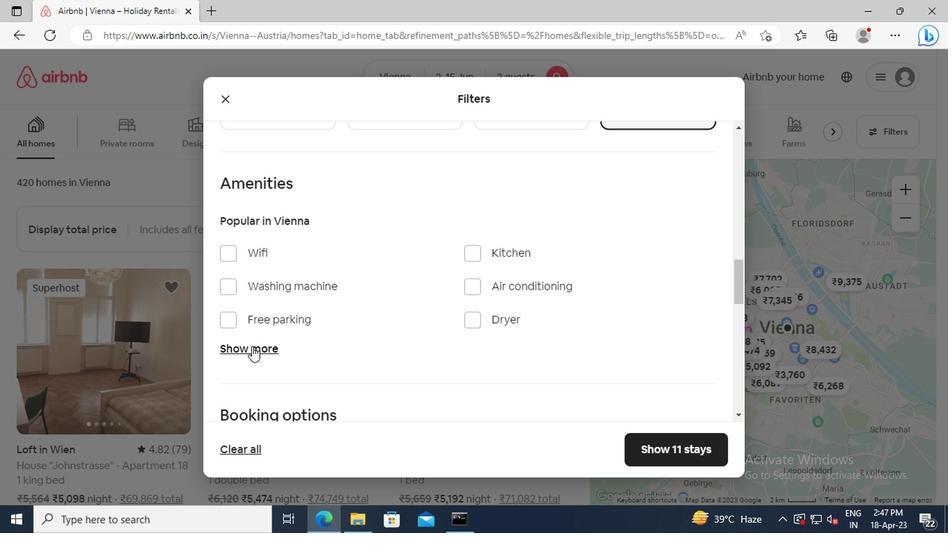 
Action: Mouse moved to (270, 328)
Screenshot: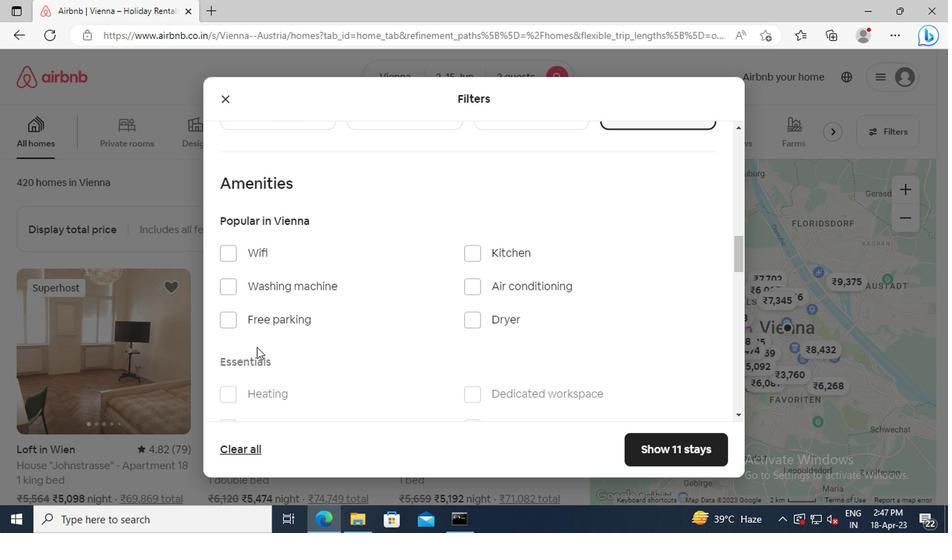
Action: Mouse scrolled (270, 327) with delta (0, 0)
Screenshot: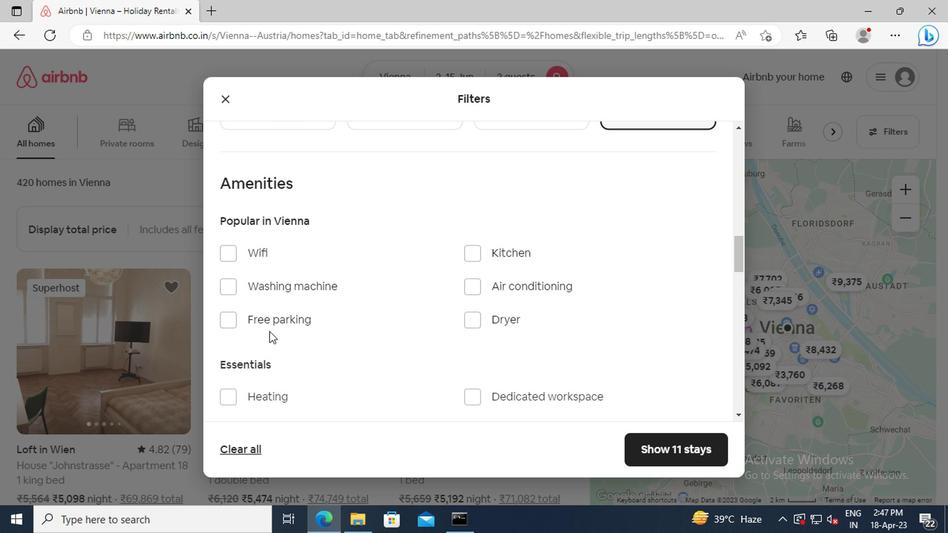 
Action: Mouse scrolled (270, 327) with delta (0, 0)
Screenshot: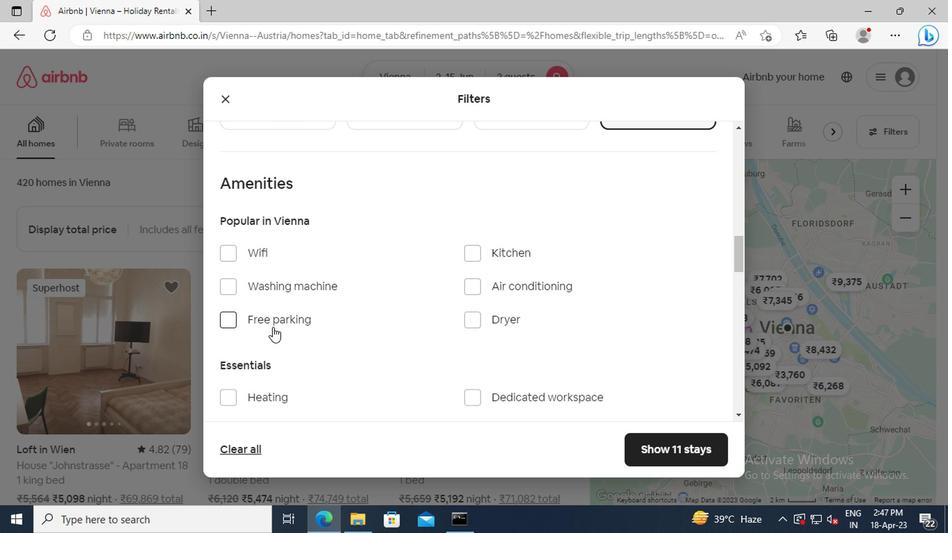 
Action: Mouse moved to (228, 306)
Screenshot: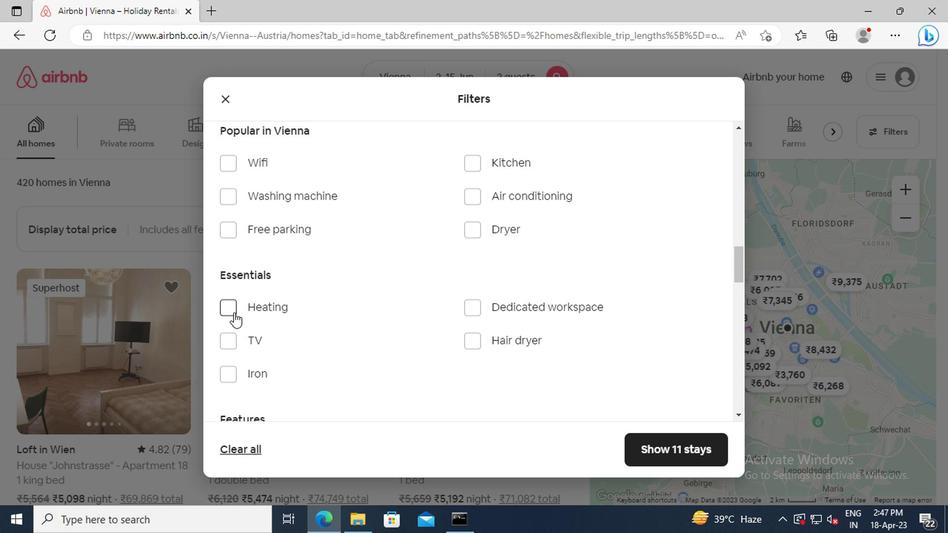 
Action: Mouse pressed left at (228, 306)
Screenshot: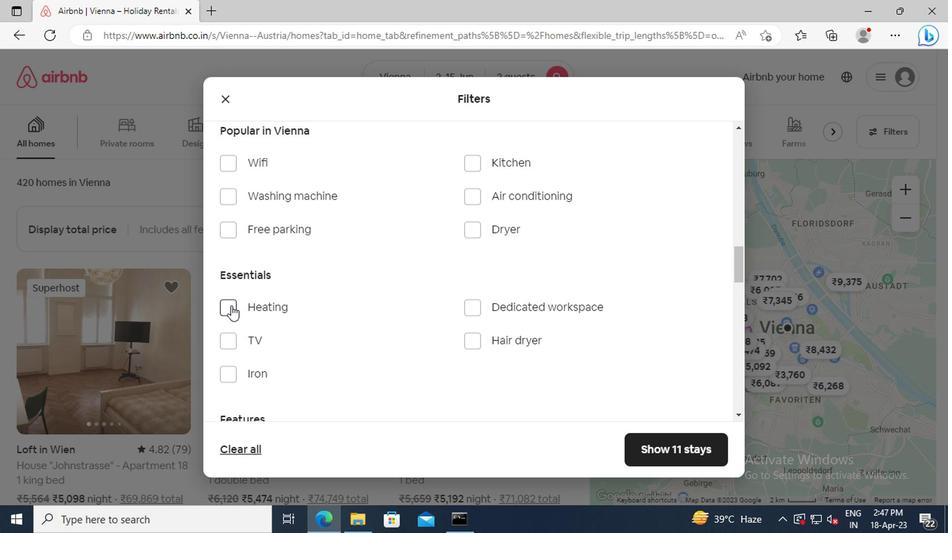 
Action: Mouse moved to (312, 301)
Screenshot: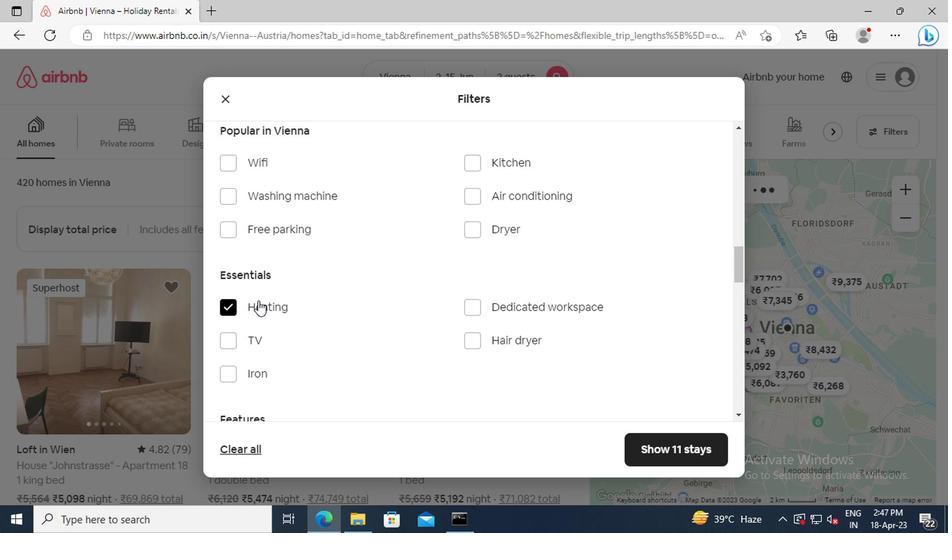 
Action: Mouse scrolled (312, 300) with delta (0, 0)
Screenshot: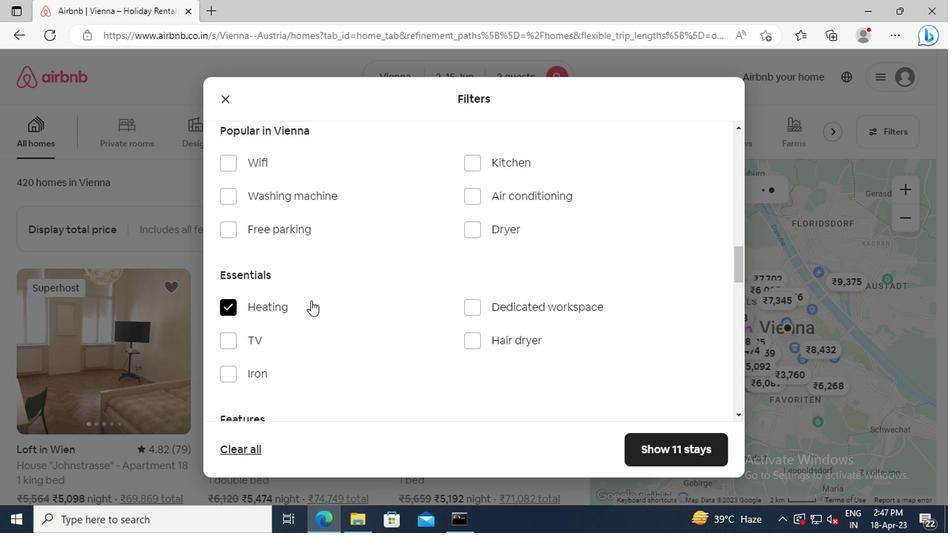 
Action: Mouse scrolled (312, 300) with delta (0, 0)
Screenshot: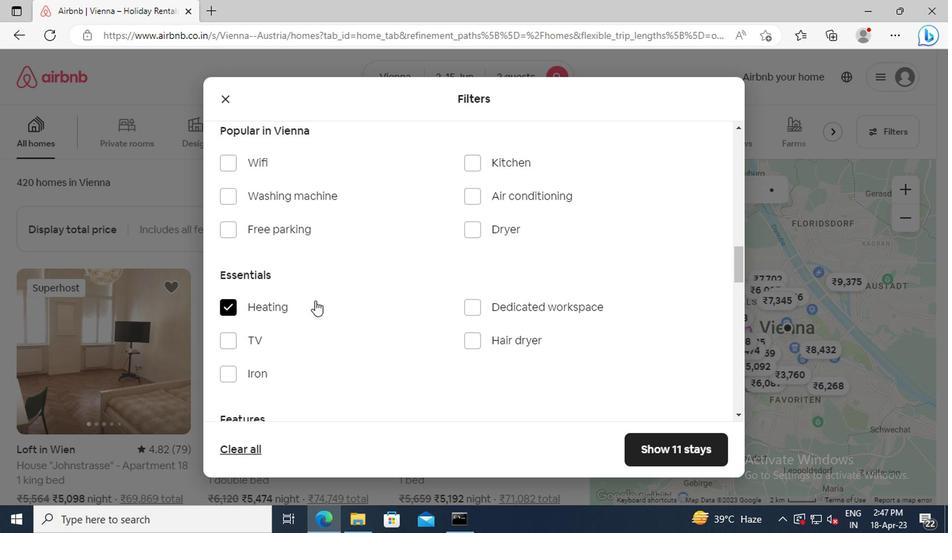 
Action: Mouse scrolled (312, 300) with delta (0, 0)
Screenshot: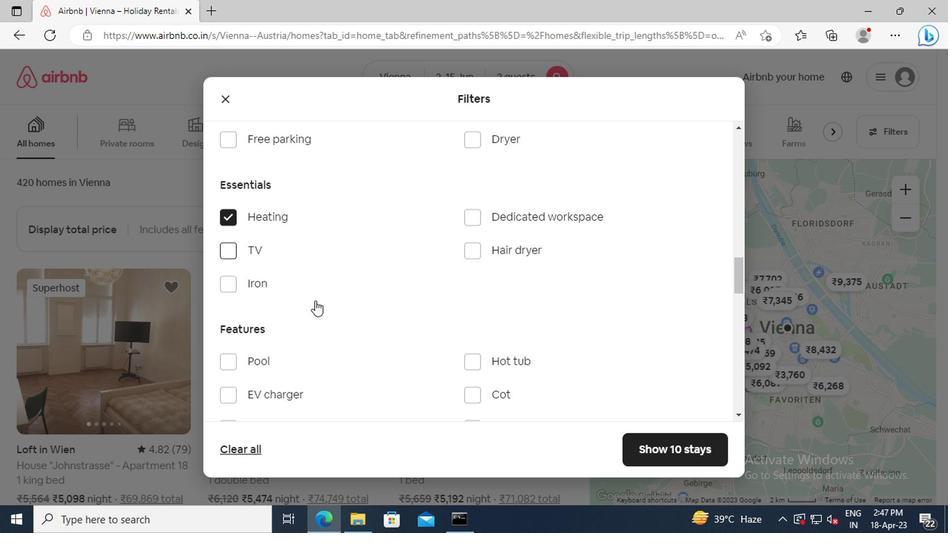 
Action: Mouse scrolled (312, 300) with delta (0, 0)
Screenshot: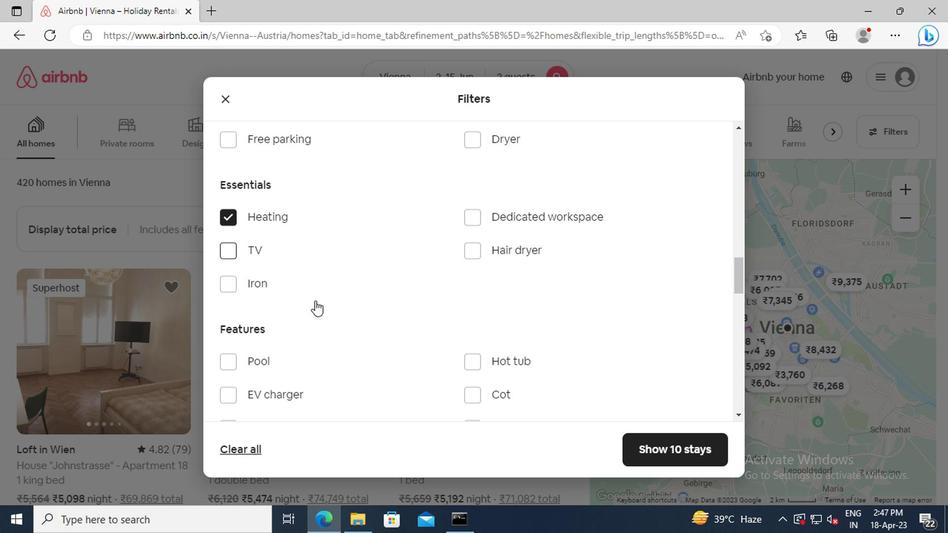 
Action: Mouse scrolled (312, 300) with delta (0, 0)
Screenshot: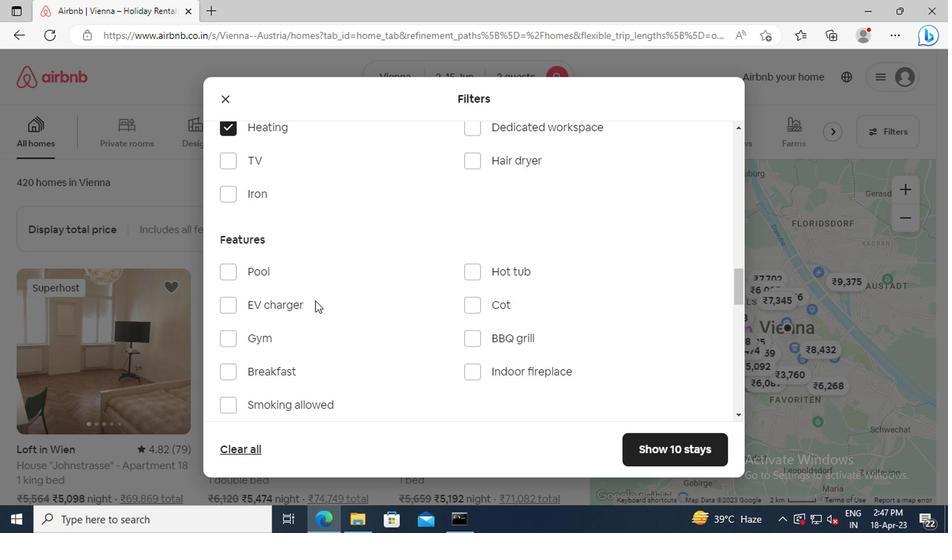 
Action: Mouse scrolled (312, 300) with delta (0, 0)
Screenshot: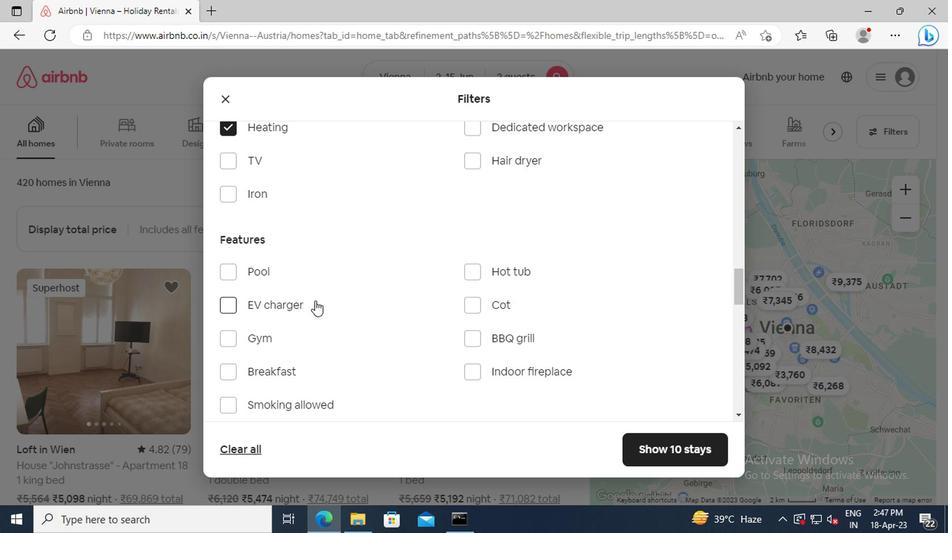 
Action: Mouse scrolled (312, 300) with delta (0, 0)
Screenshot: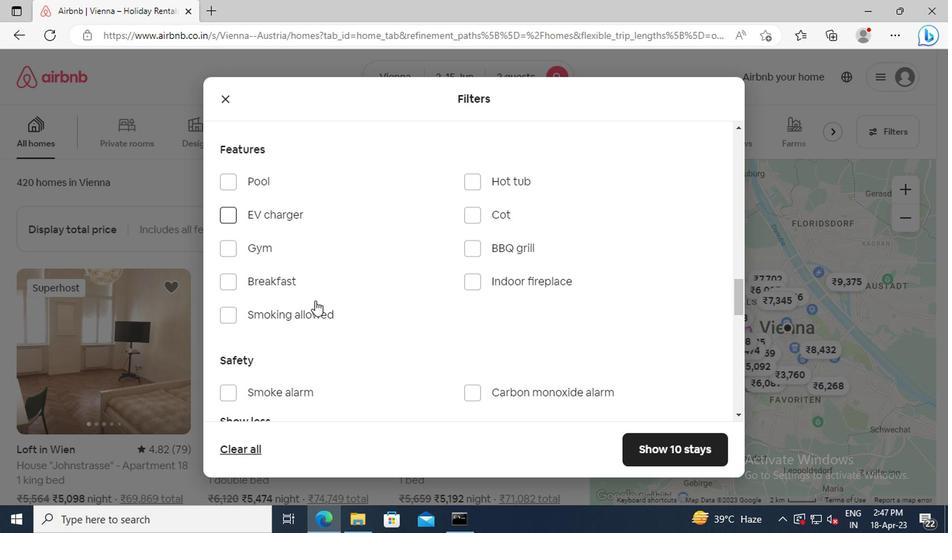 
Action: Mouse scrolled (312, 300) with delta (0, 0)
Screenshot: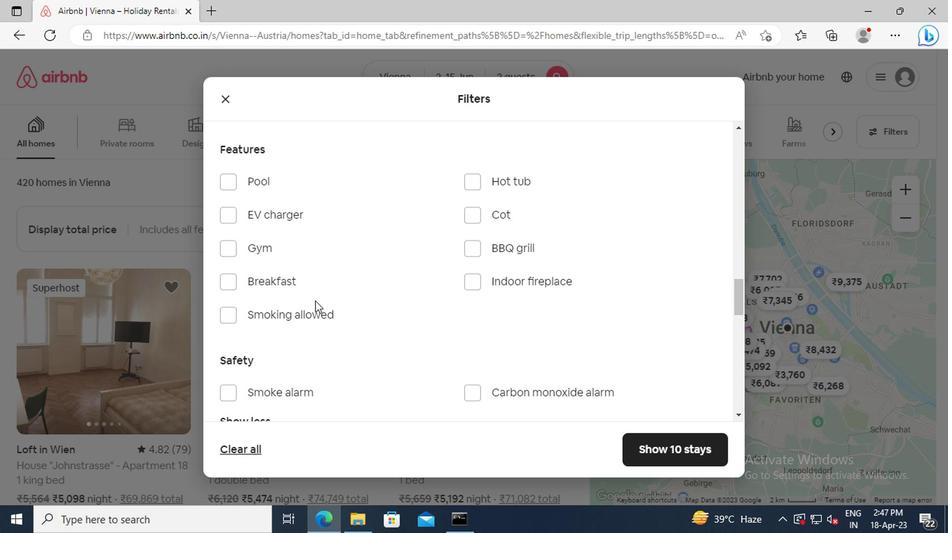 
Action: Mouse scrolled (312, 300) with delta (0, 0)
Screenshot: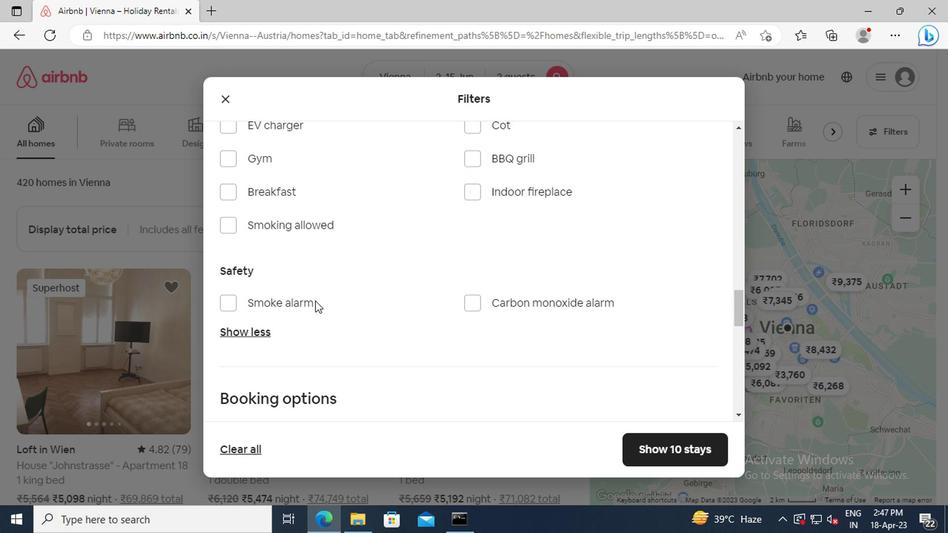 
Action: Mouse scrolled (312, 300) with delta (0, 0)
Screenshot: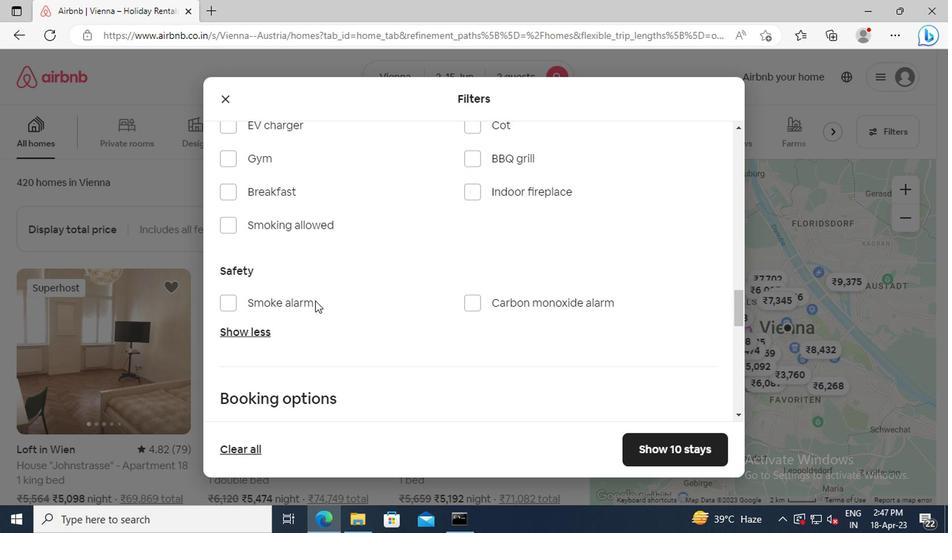 
Action: Mouse scrolled (312, 300) with delta (0, 0)
Screenshot: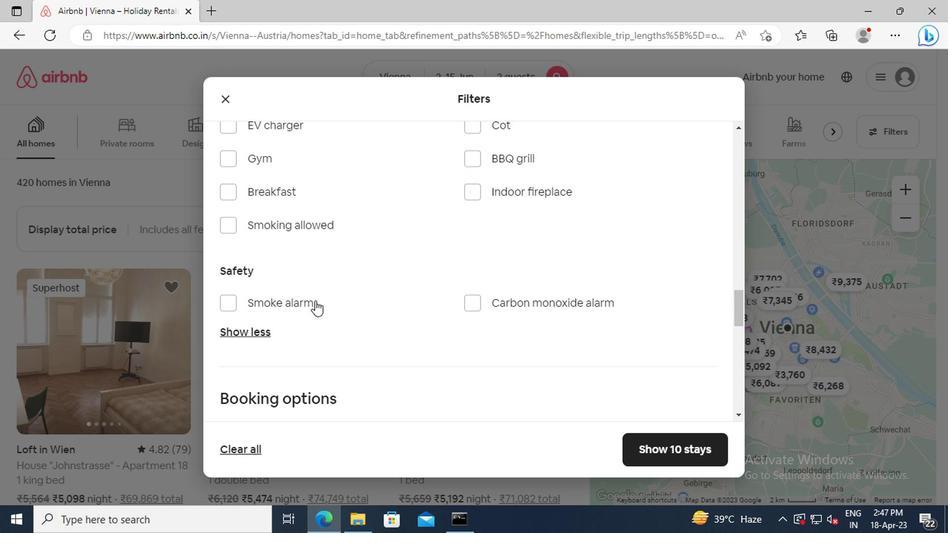 
Action: Mouse scrolled (312, 300) with delta (0, 0)
Screenshot: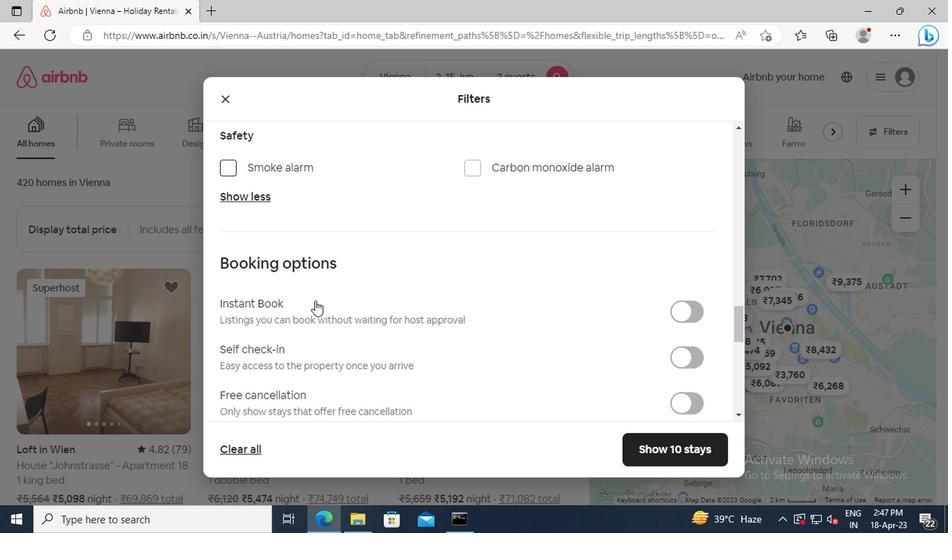
Action: Mouse scrolled (312, 300) with delta (0, 0)
Screenshot: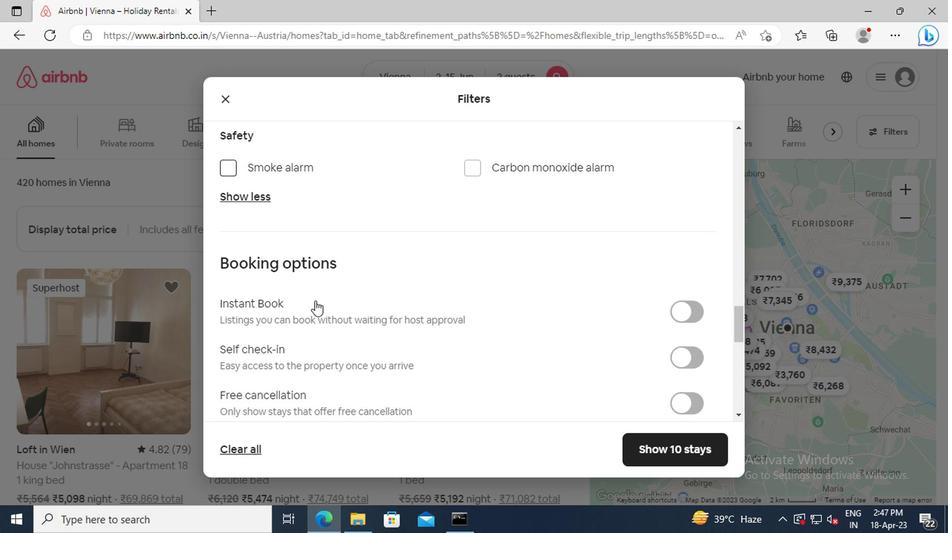 
Action: Mouse moved to (686, 273)
Screenshot: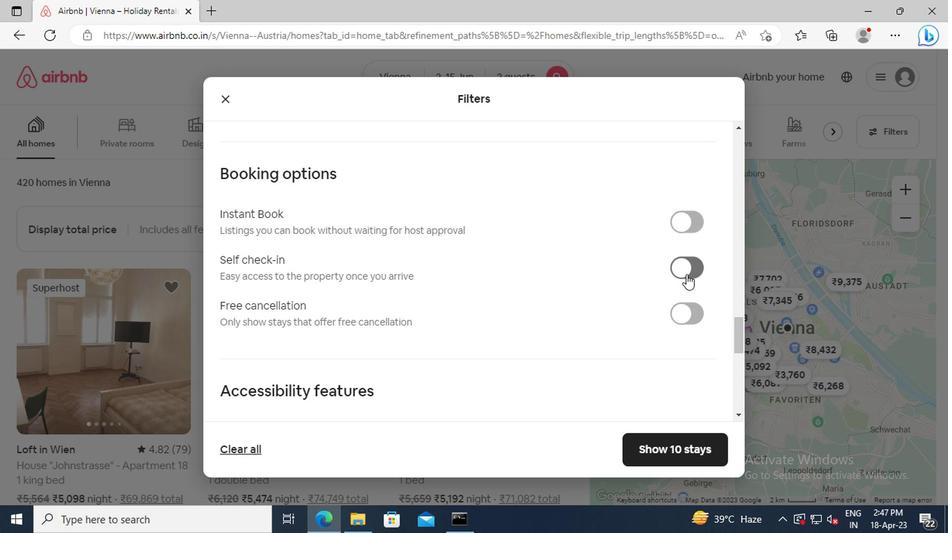 
Action: Mouse pressed left at (686, 273)
Screenshot: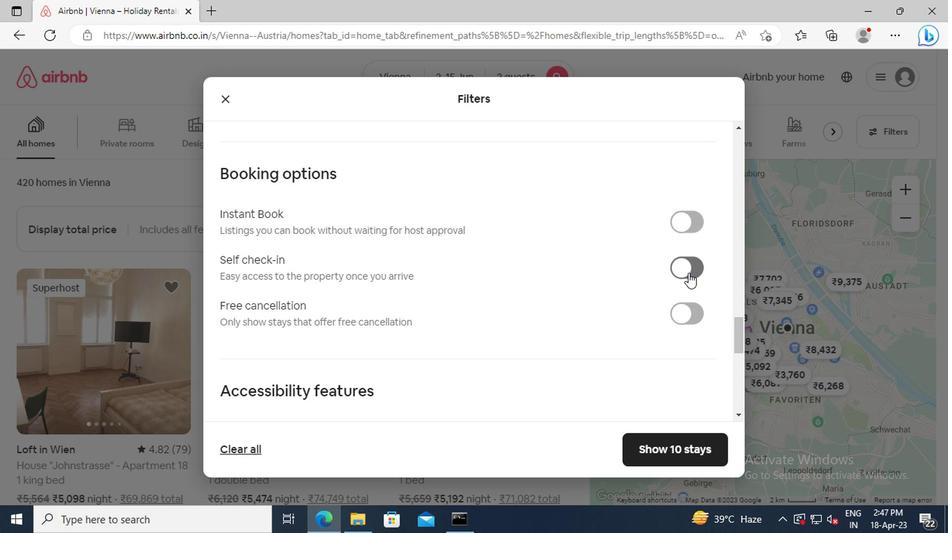 
Action: Mouse moved to (384, 266)
Screenshot: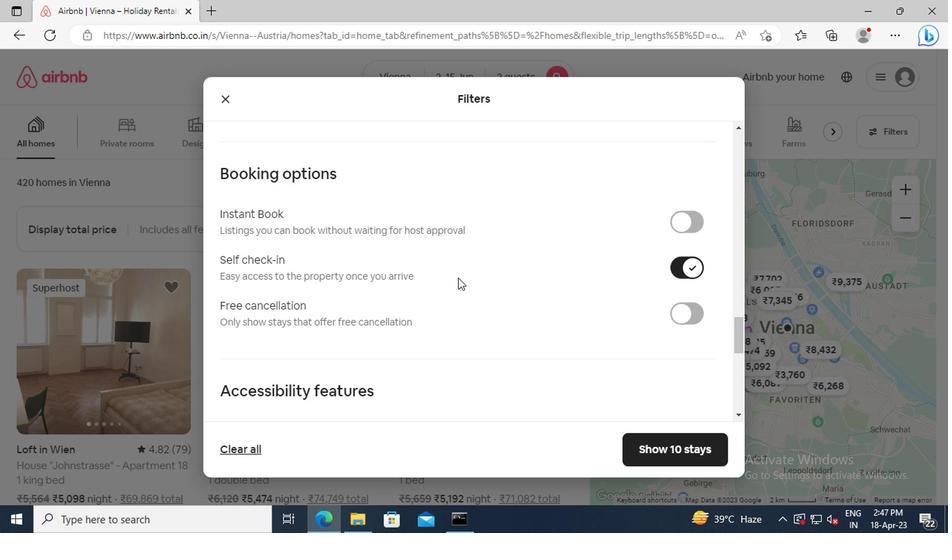 
Action: Mouse scrolled (384, 265) with delta (0, 0)
Screenshot: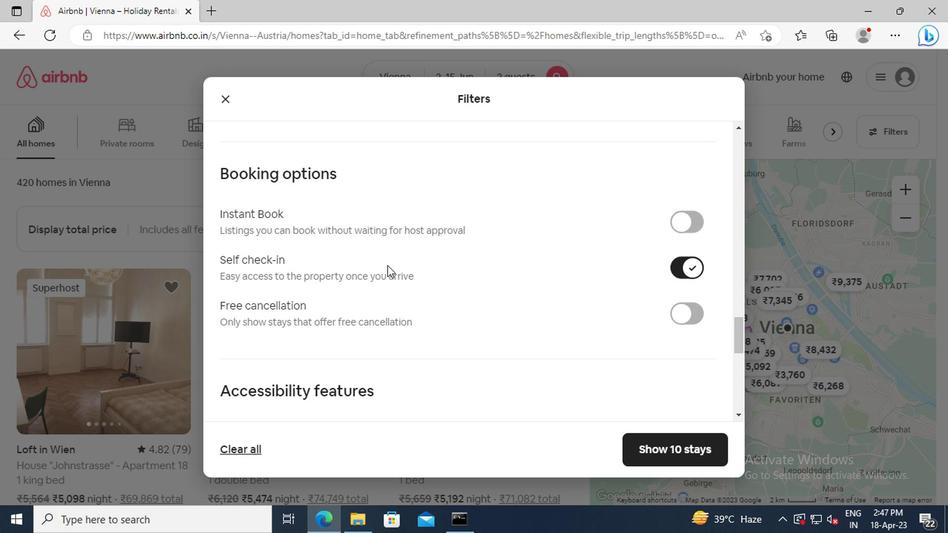
Action: Mouse scrolled (384, 265) with delta (0, 0)
Screenshot: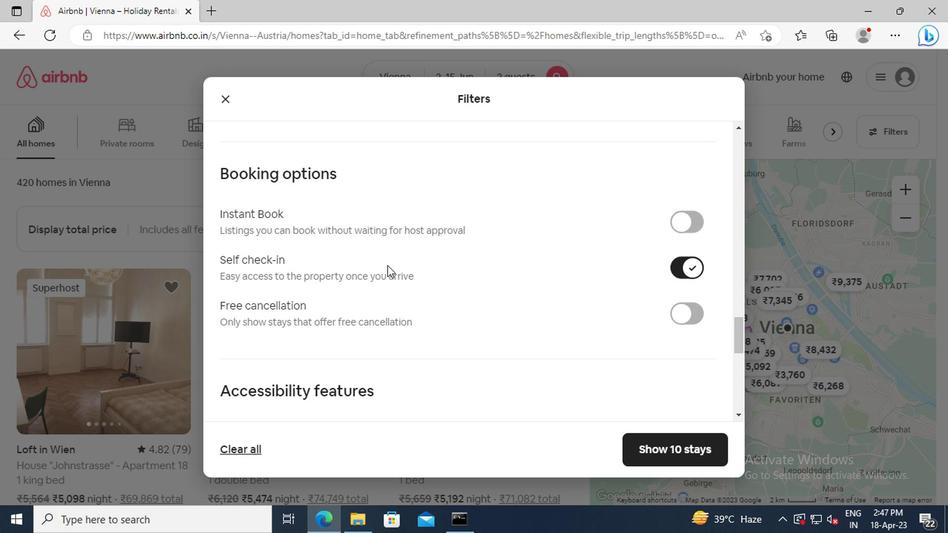 
Action: Mouse scrolled (384, 265) with delta (0, 0)
Screenshot: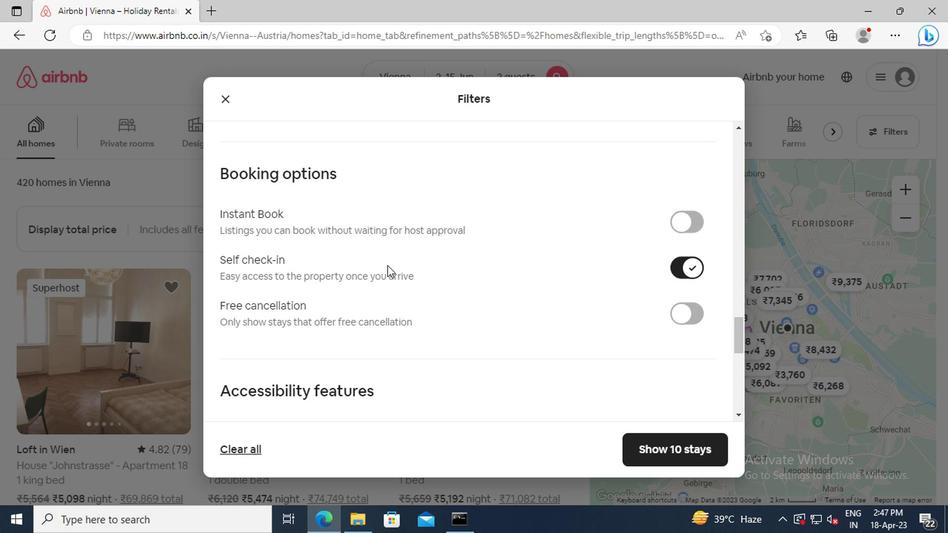 
Action: Mouse scrolled (384, 265) with delta (0, 0)
Screenshot: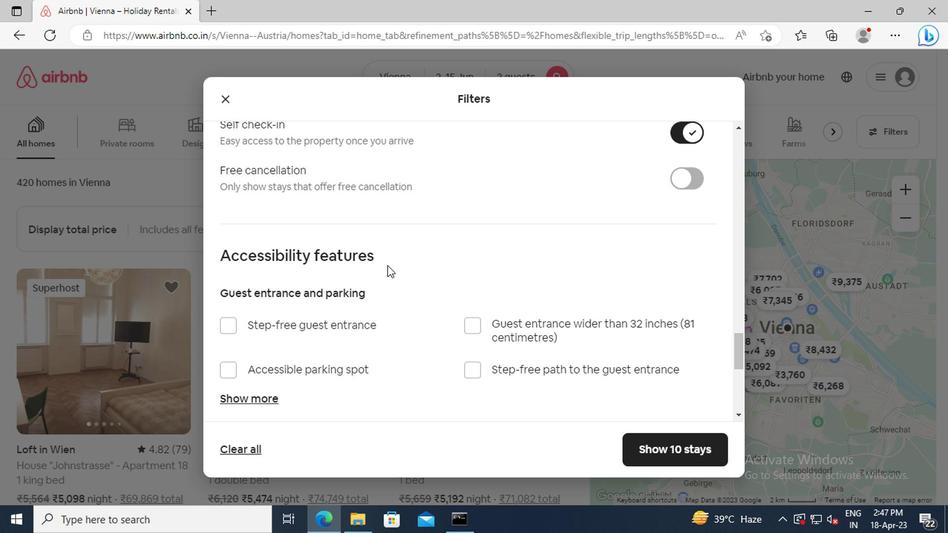 
Action: Mouse scrolled (384, 265) with delta (0, 0)
Screenshot: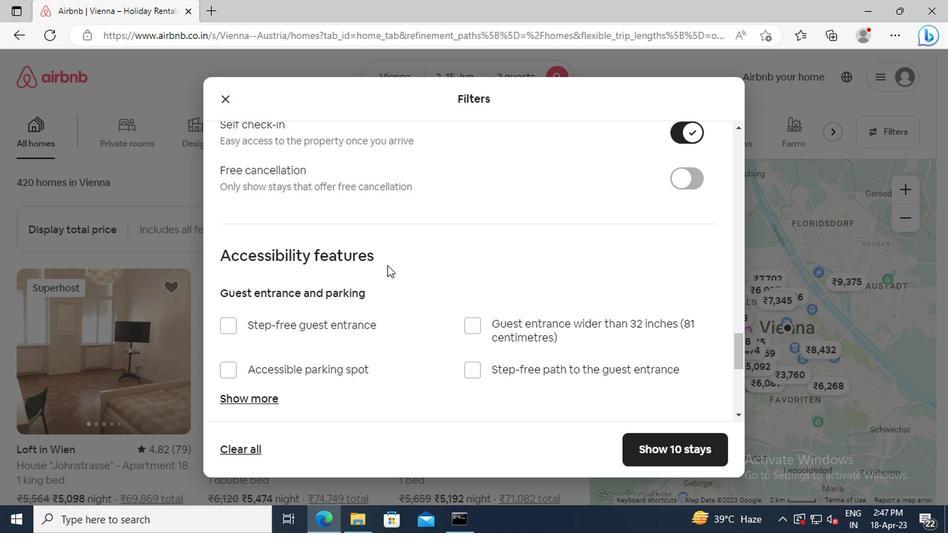 
Action: Mouse scrolled (384, 265) with delta (0, 0)
Screenshot: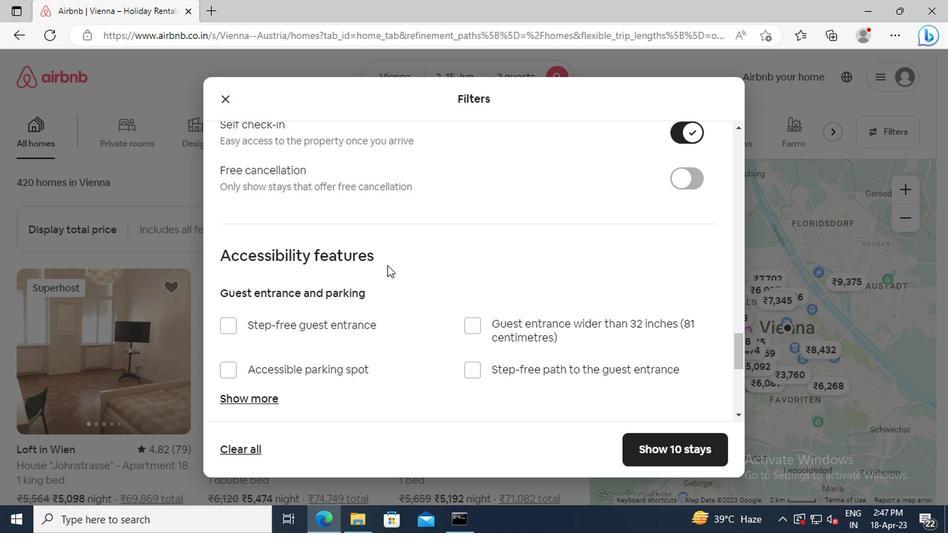 
Action: Mouse scrolled (384, 265) with delta (0, 0)
Screenshot: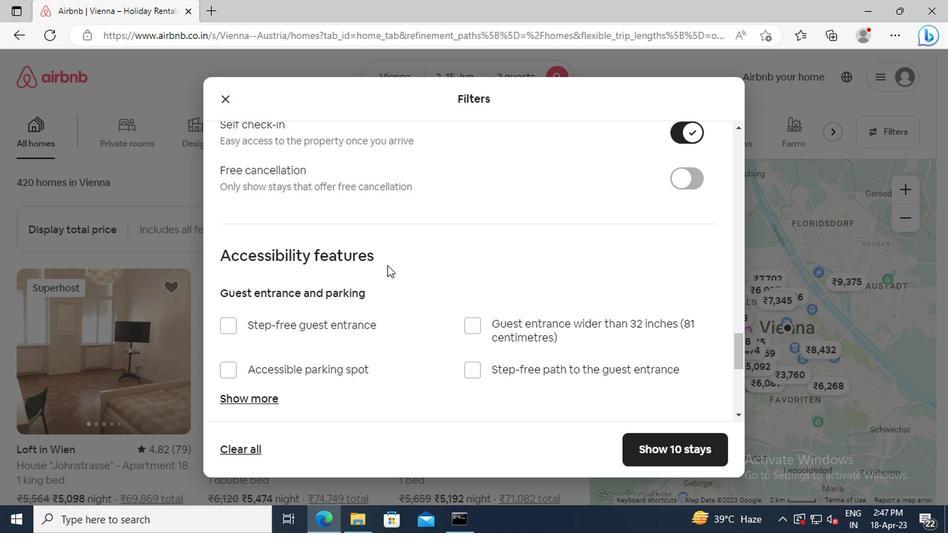 
Action: Mouse scrolled (384, 265) with delta (0, 0)
Screenshot: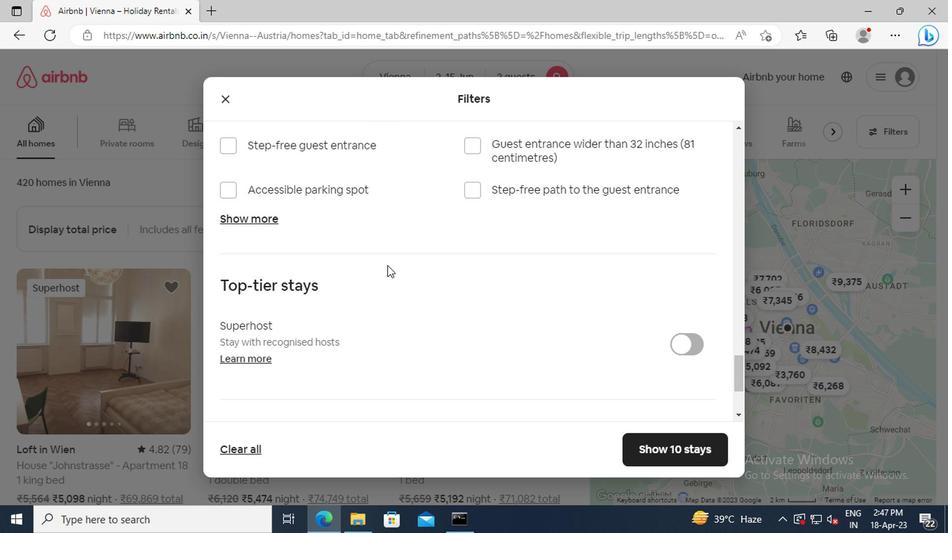
Action: Mouse scrolled (384, 265) with delta (0, 0)
Screenshot: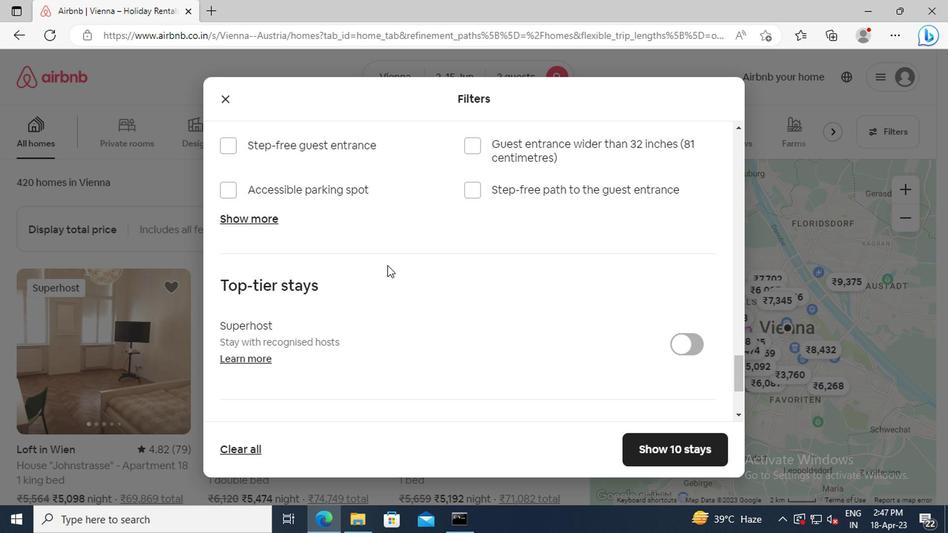 
Action: Mouse scrolled (384, 265) with delta (0, 0)
Screenshot: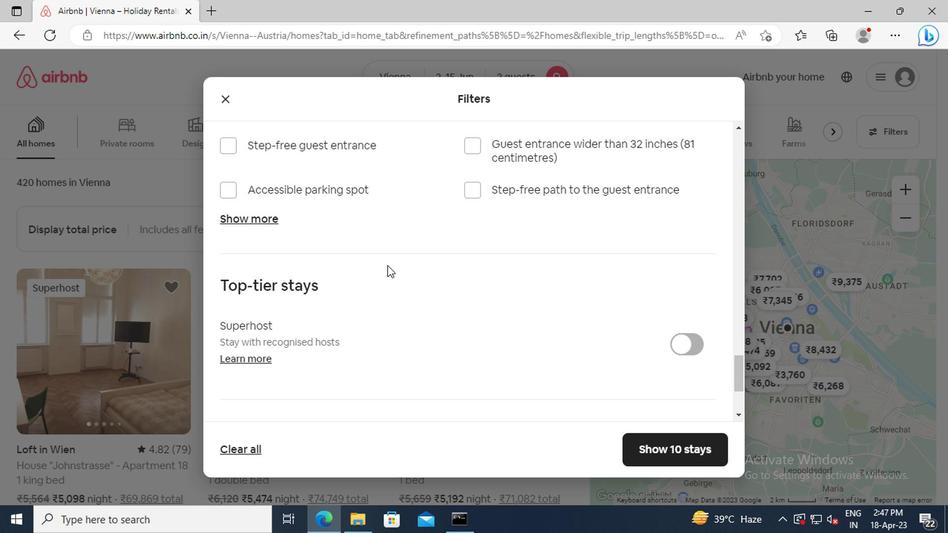 
Action: Mouse scrolled (384, 265) with delta (0, 0)
Screenshot: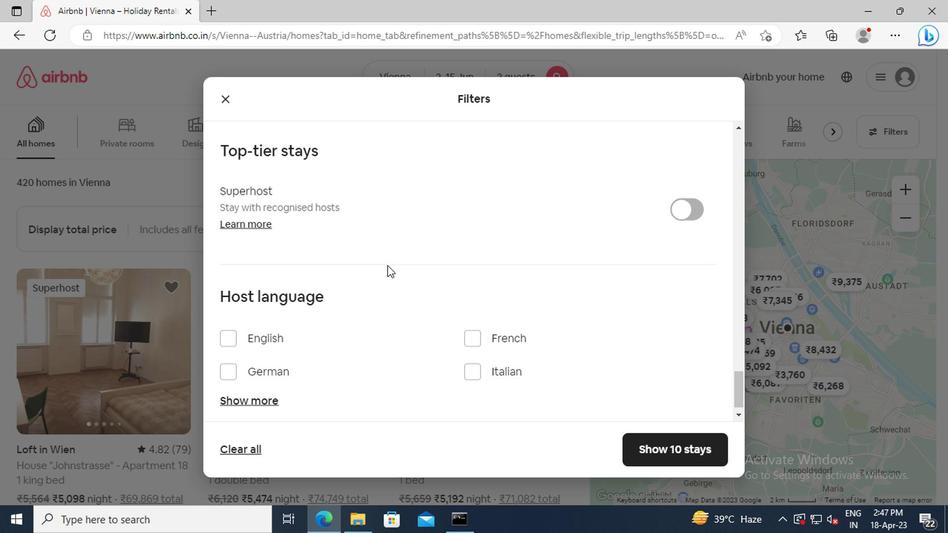 
Action: Mouse scrolled (384, 265) with delta (0, 0)
Screenshot: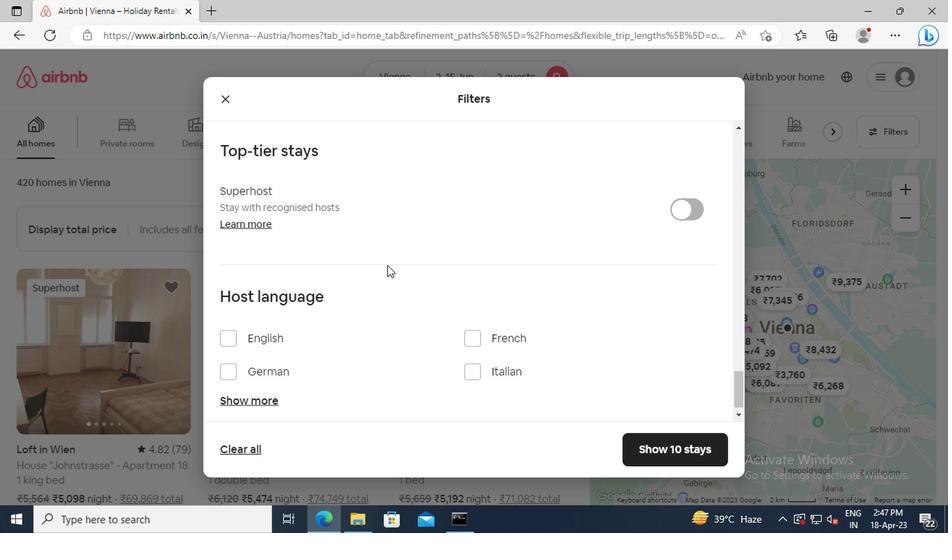 
Action: Mouse moved to (218, 323)
Screenshot: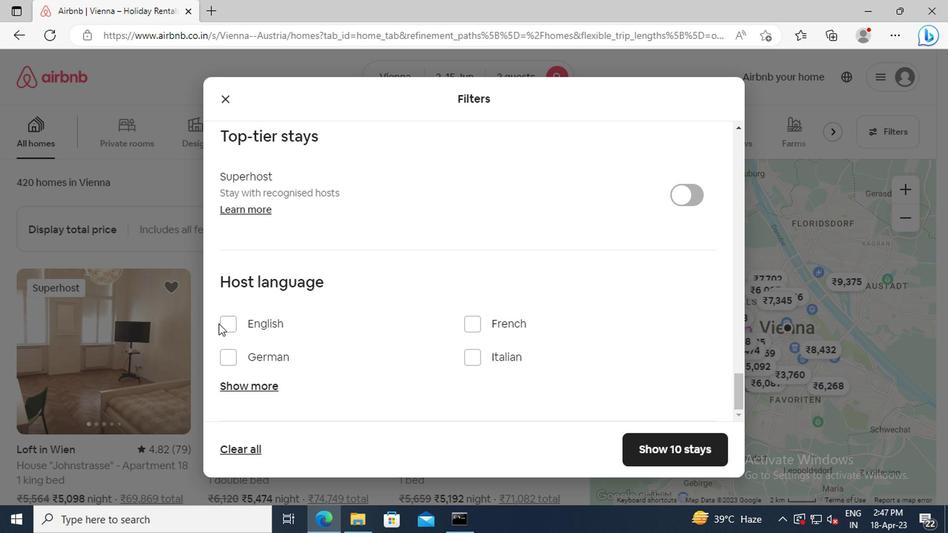 
Action: Mouse pressed left at (218, 323)
Screenshot: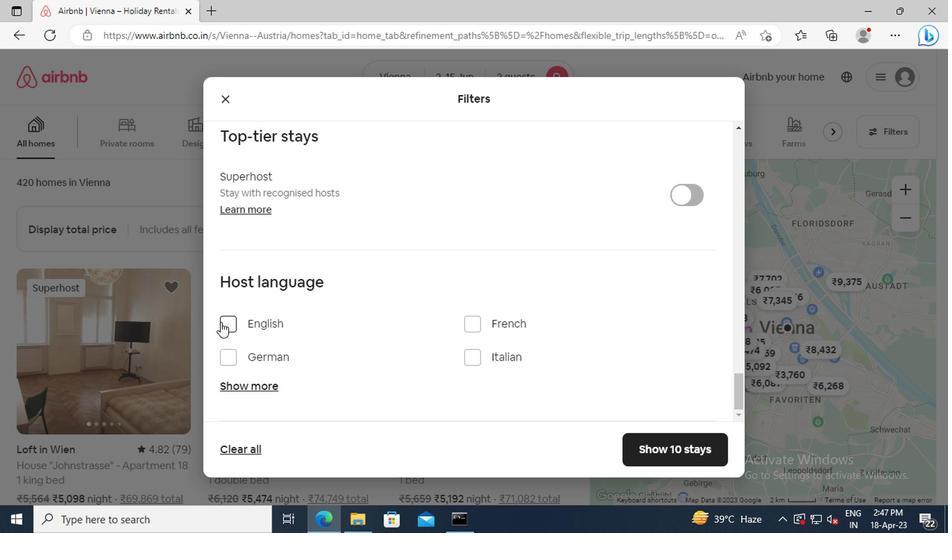 
Action: Mouse moved to (651, 452)
Screenshot: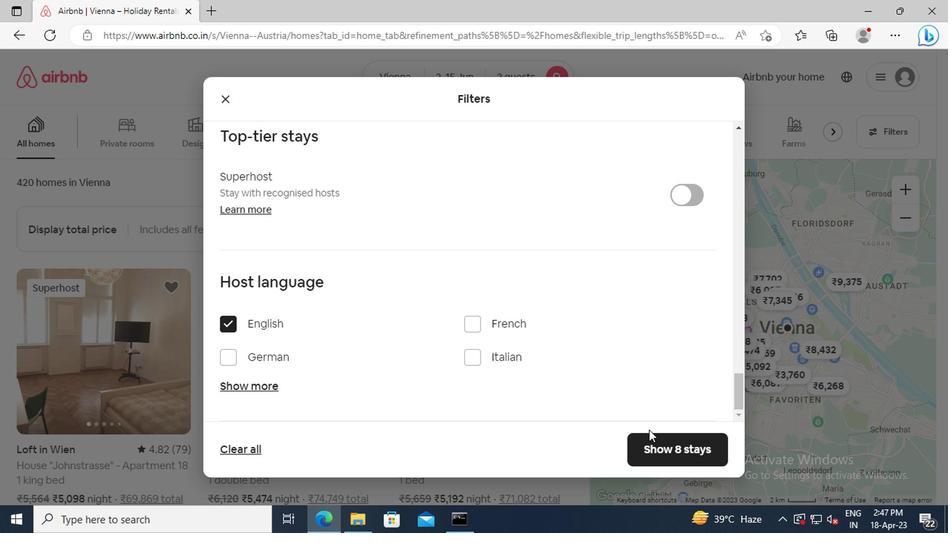 
Action: Mouse pressed left at (651, 452)
Screenshot: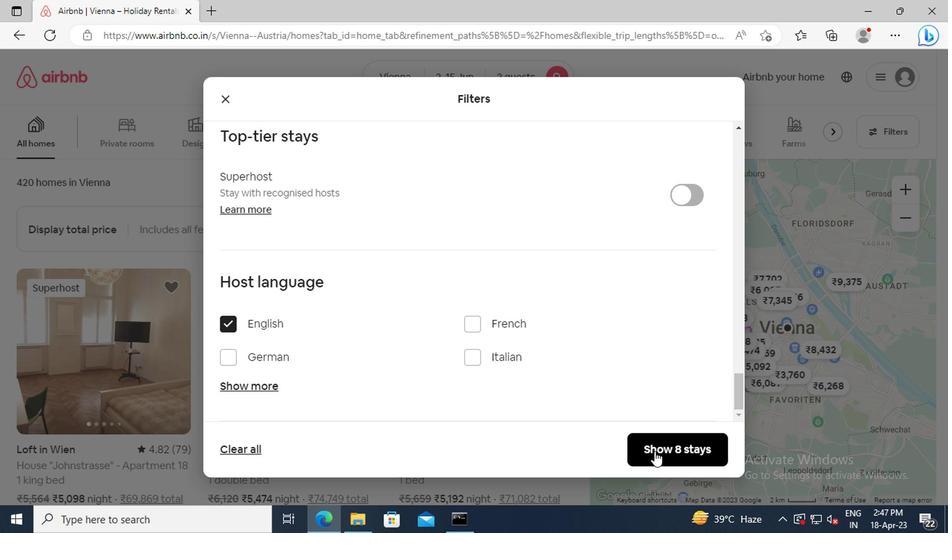 
